 Task: Find connections with filter location Al Balyanā with filter topic #Lifewith filter profile language Spanish with filter current company ALLEN Career Institute Pvt. Ltd. with filter school Zilla Parishad High School with filter industry Law Practice with filter service category Email Marketing with filter keywords title Bookkeeper
Action: Mouse moved to (489, 67)
Screenshot: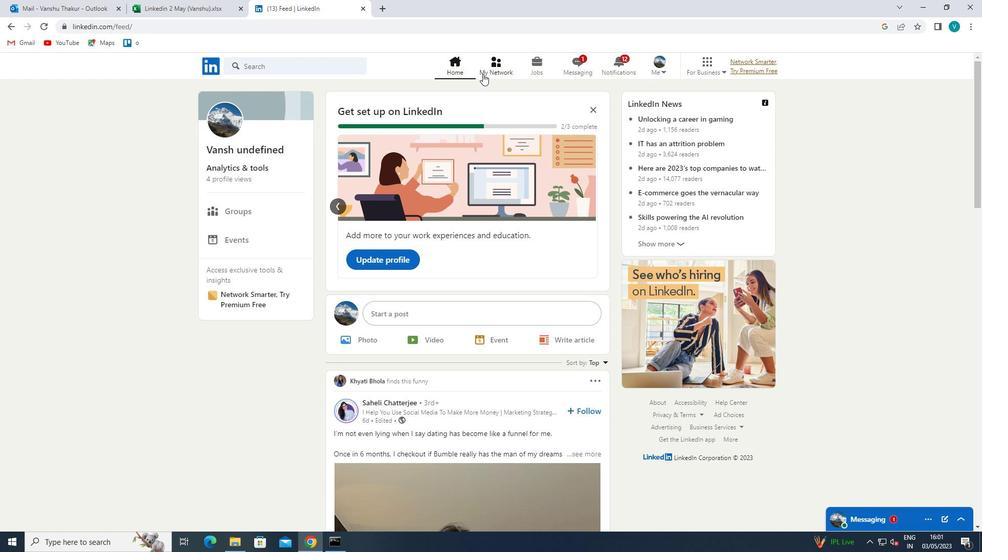 
Action: Mouse pressed left at (489, 67)
Screenshot: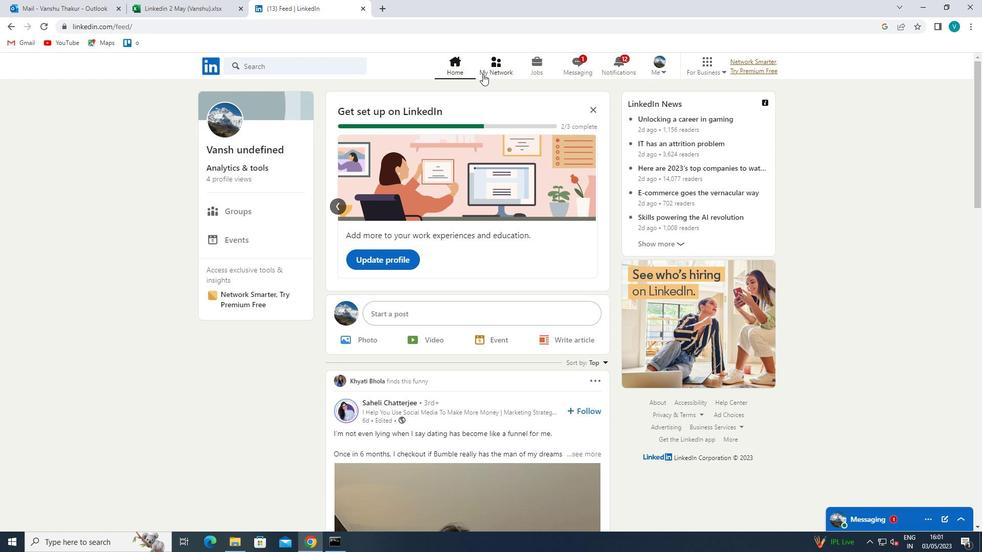 
Action: Mouse moved to (287, 126)
Screenshot: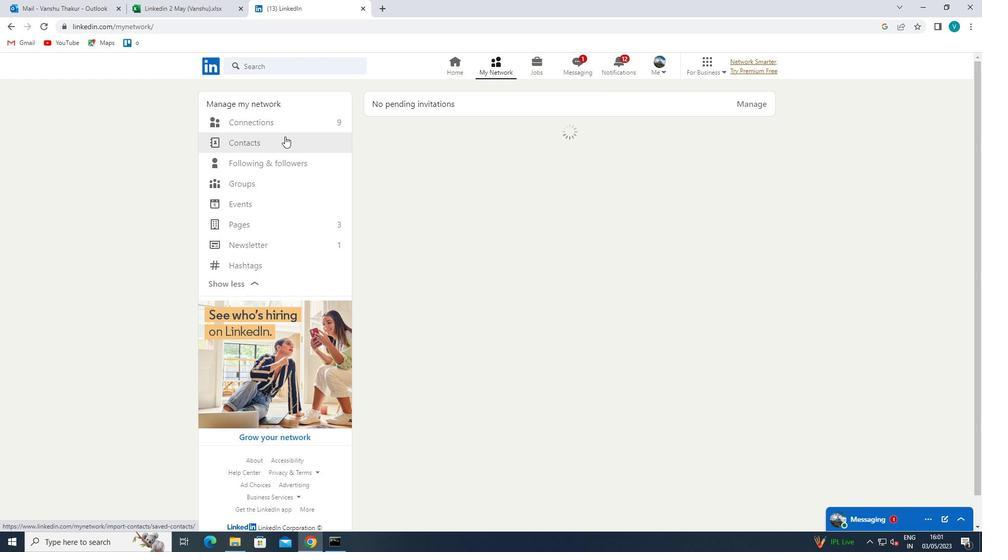 
Action: Mouse pressed left at (287, 126)
Screenshot: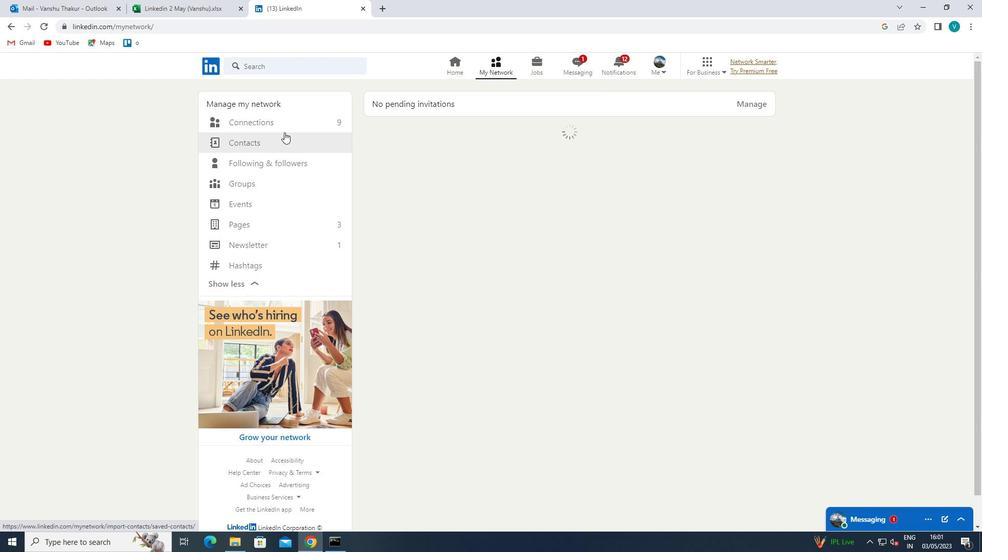 
Action: Mouse moved to (559, 121)
Screenshot: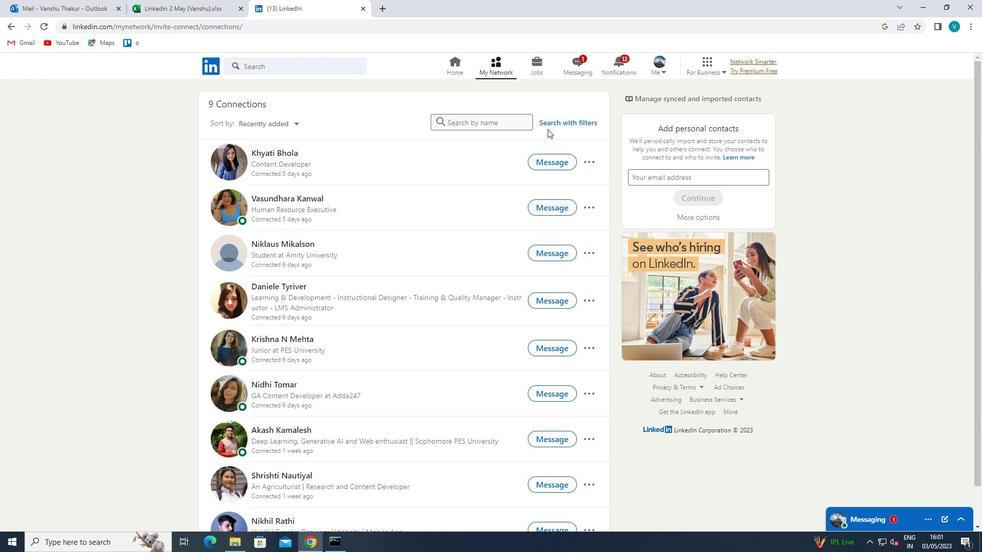 
Action: Mouse pressed left at (559, 121)
Screenshot: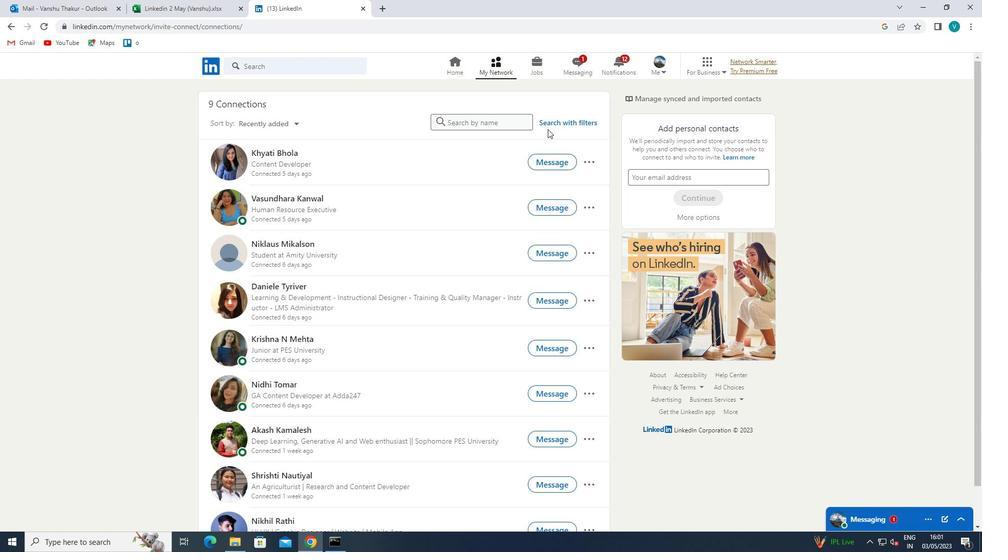 
Action: Mouse moved to (487, 97)
Screenshot: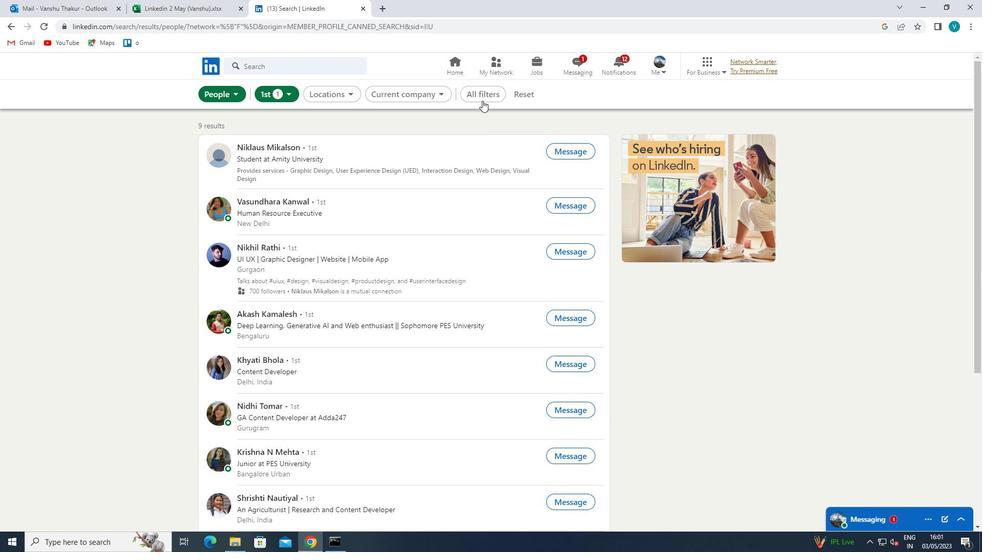 
Action: Mouse pressed left at (487, 97)
Screenshot: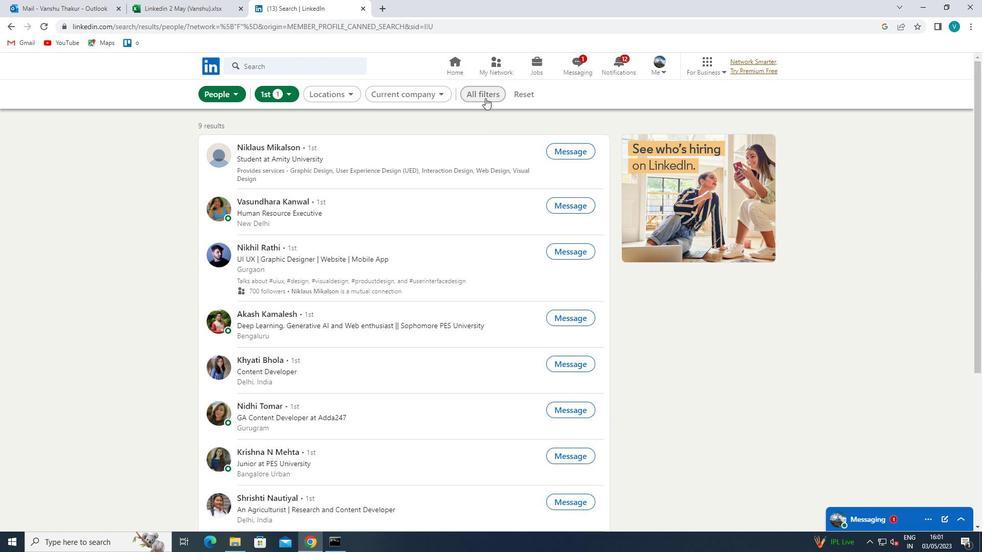 
Action: Mouse moved to (794, 247)
Screenshot: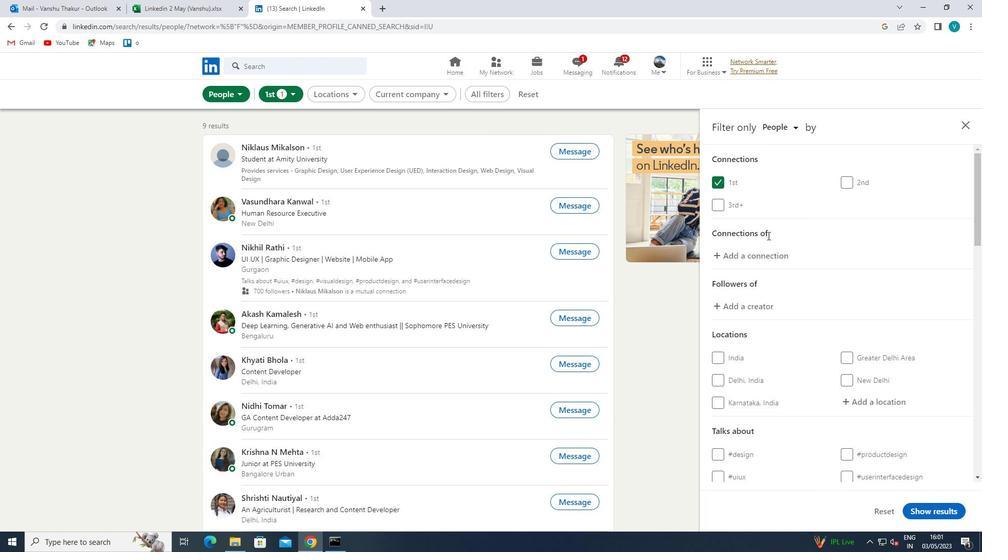 
Action: Mouse scrolled (794, 247) with delta (0, 0)
Screenshot: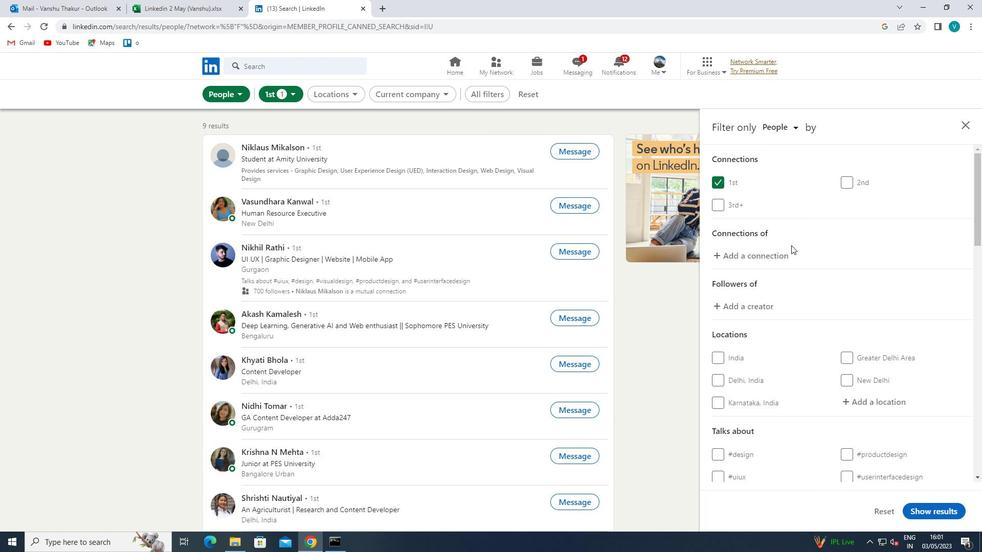 
Action: Mouse moved to (795, 248)
Screenshot: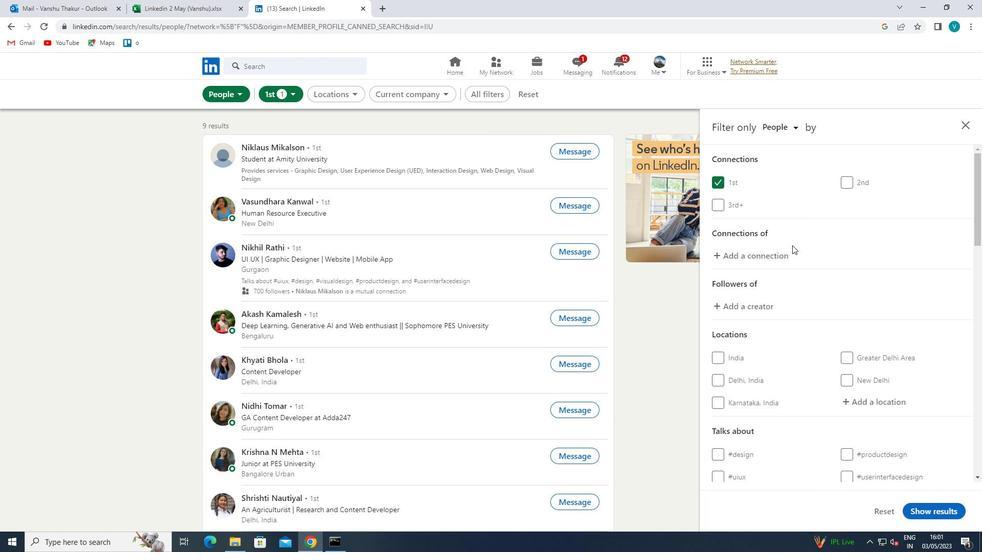 
Action: Mouse scrolled (795, 248) with delta (0, 0)
Screenshot: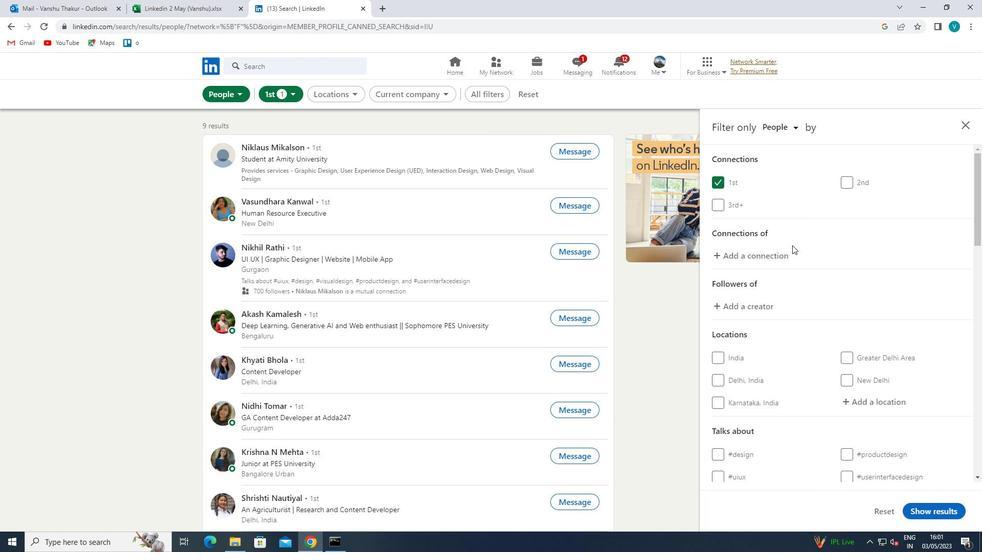 
Action: Mouse moved to (861, 299)
Screenshot: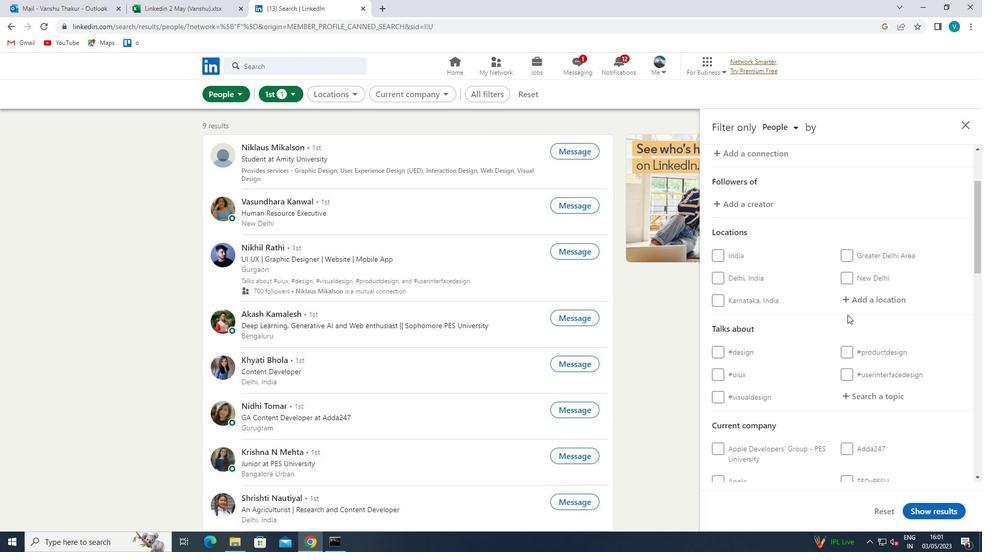 
Action: Mouse pressed left at (861, 299)
Screenshot: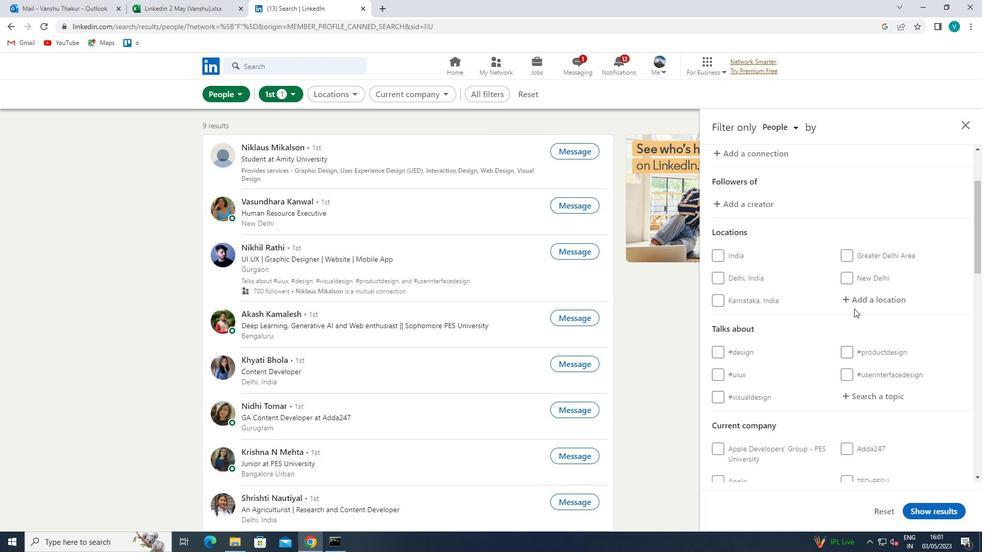 
Action: Mouse moved to (864, 296)
Screenshot: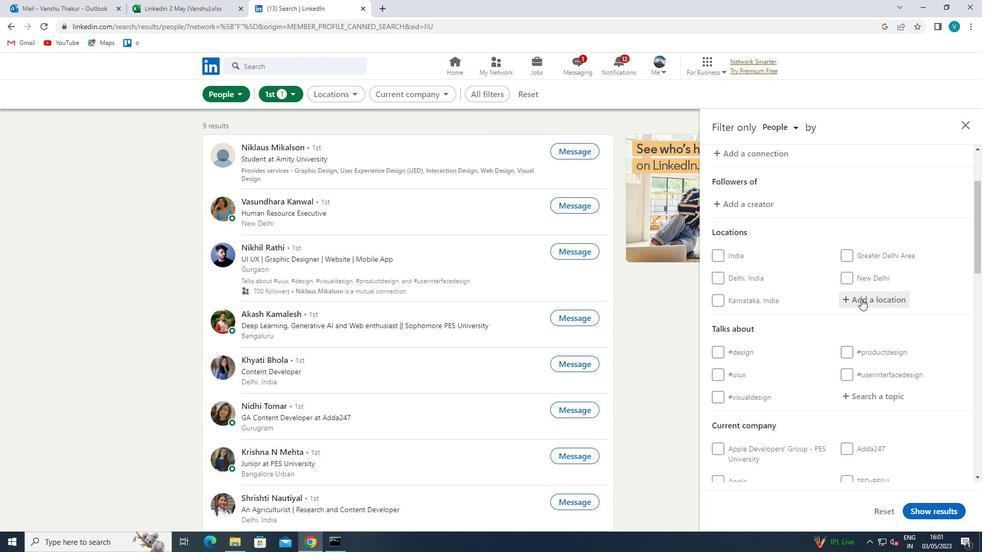 
Action: Key pressed <Key.shift>AL<Key.space><Key.shift><Key.shift>BALYANA
Screenshot: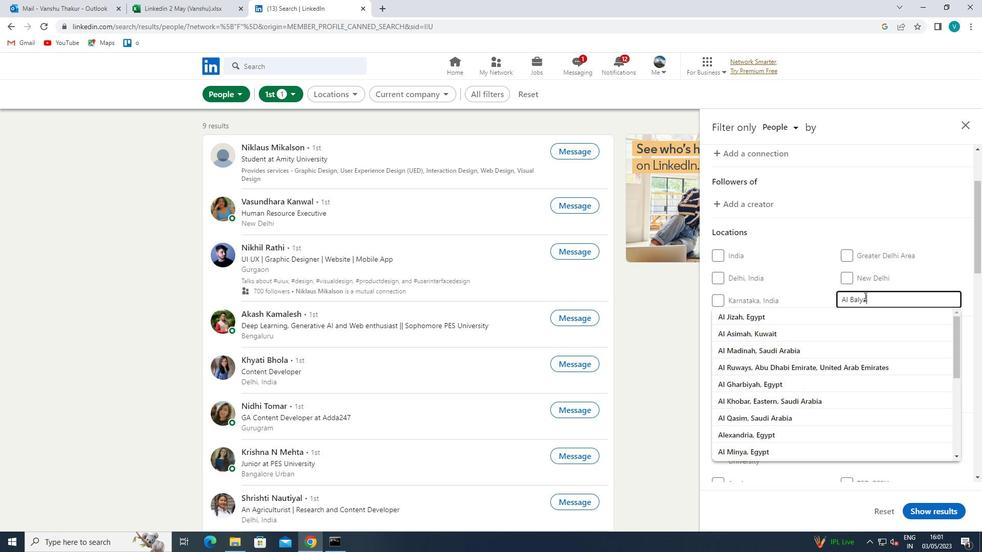 
Action: Mouse moved to (819, 323)
Screenshot: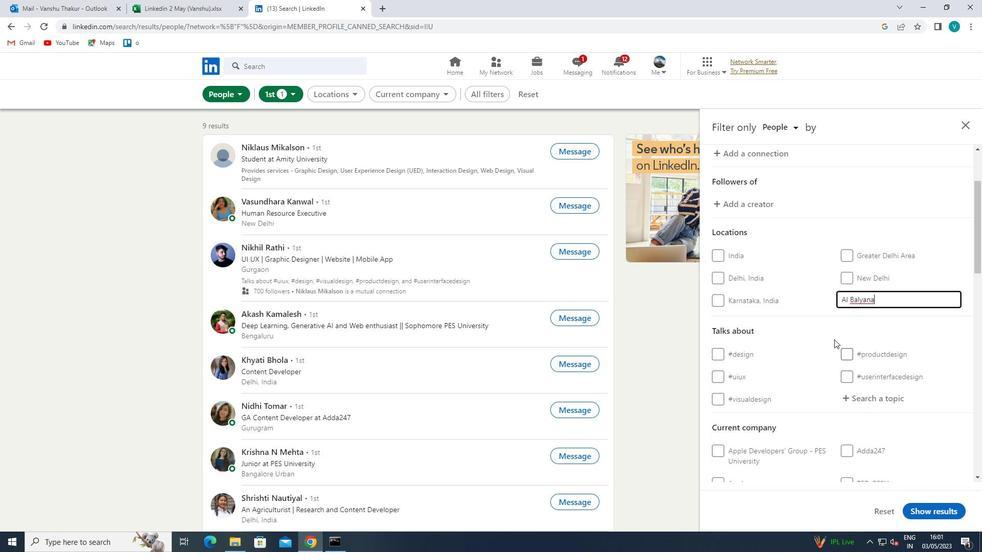 
Action: Mouse pressed left at (819, 323)
Screenshot: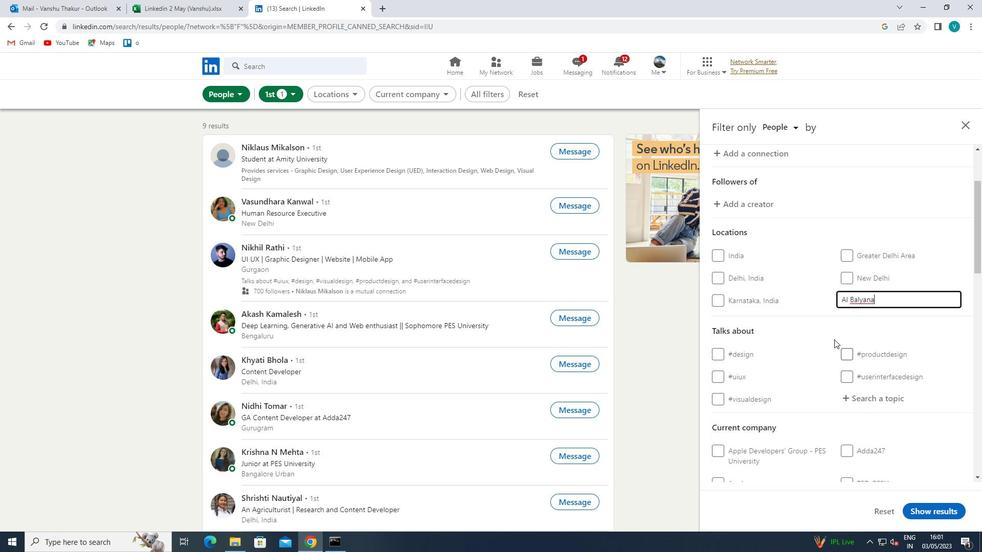 
Action: Mouse moved to (822, 319)
Screenshot: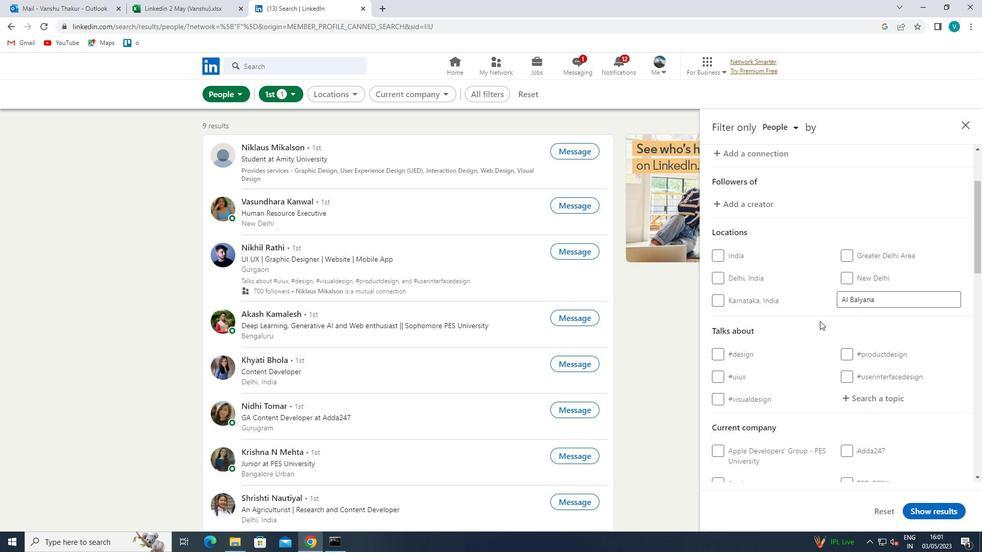 
Action: Mouse scrolled (822, 319) with delta (0, 0)
Screenshot: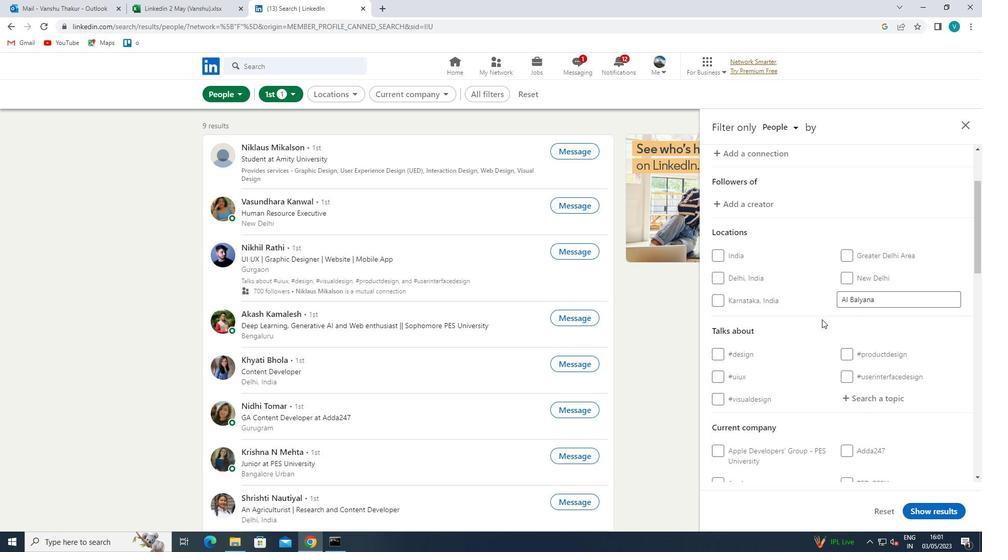 
Action: Mouse scrolled (822, 319) with delta (0, 0)
Screenshot: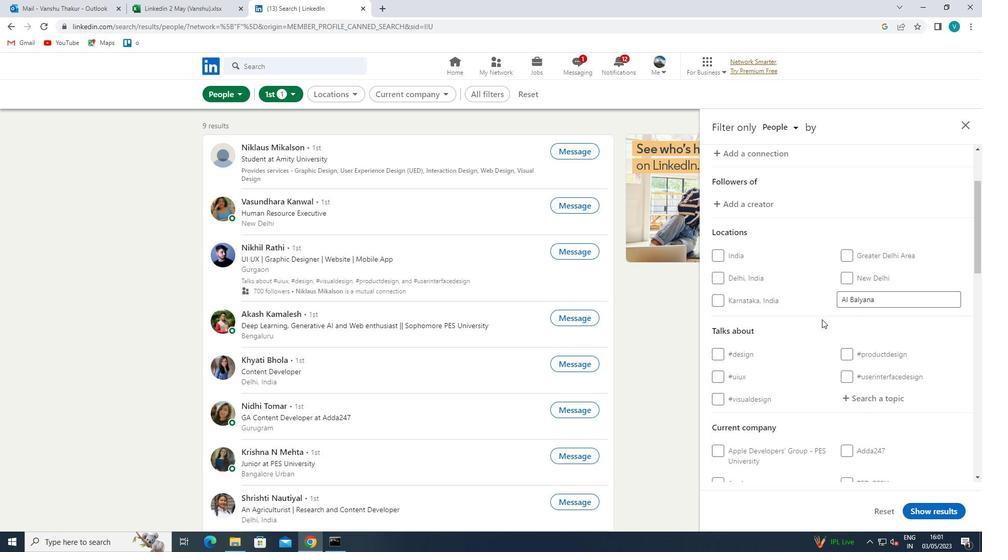 
Action: Mouse moved to (869, 298)
Screenshot: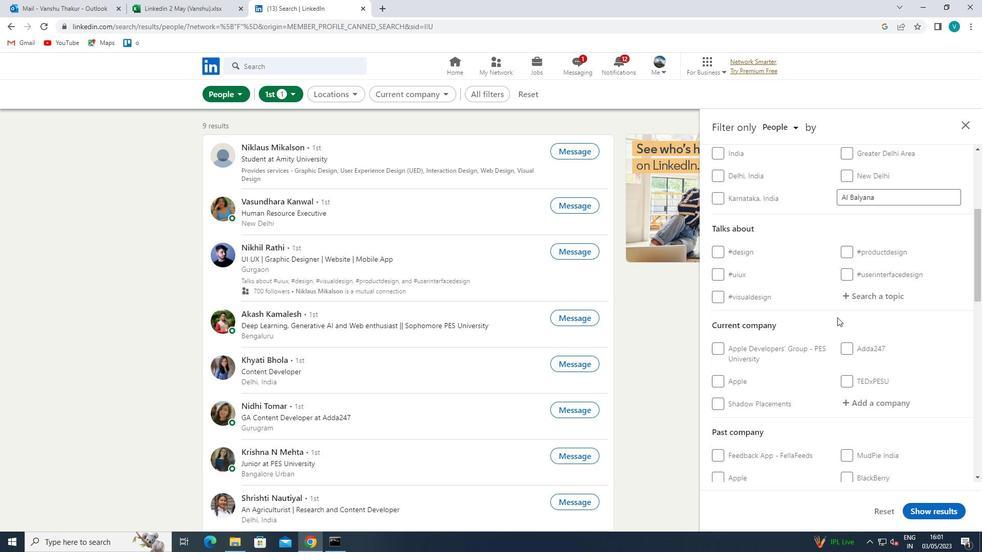
Action: Mouse pressed left at (869, 298)
Screenshot: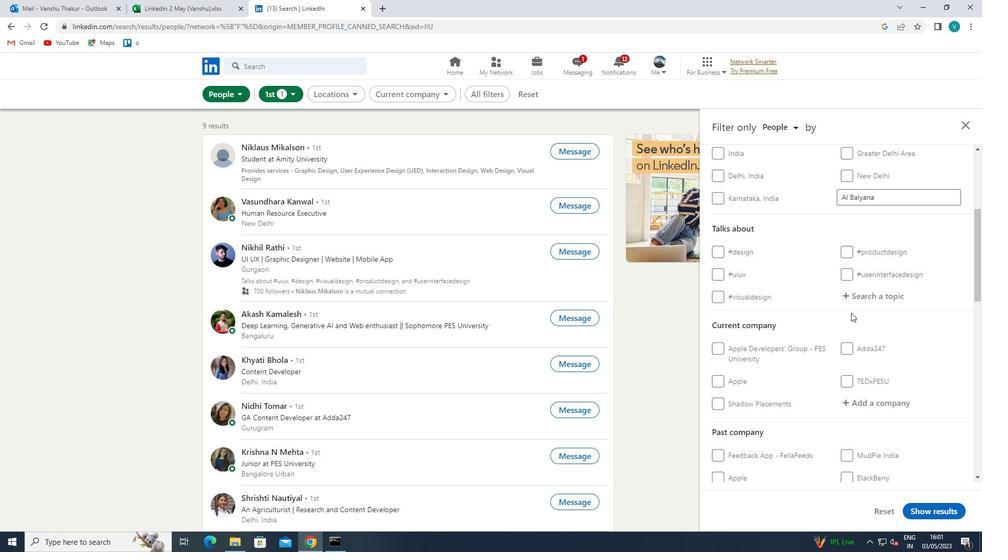 
Action: Mouse moved to (870, 297)
Screenshot: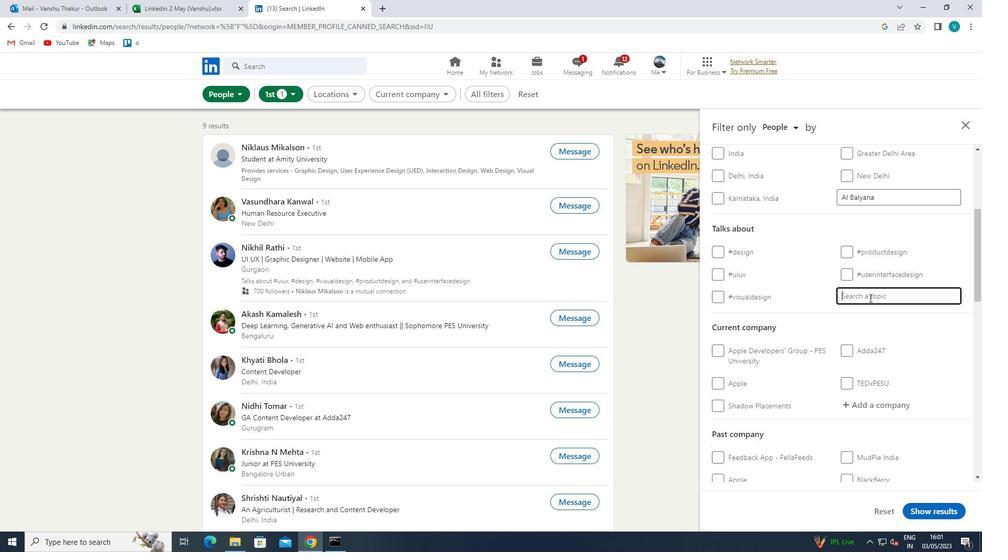 
Action: Key pressed <Key.shift><Key.shift>LIFE
Screenshot: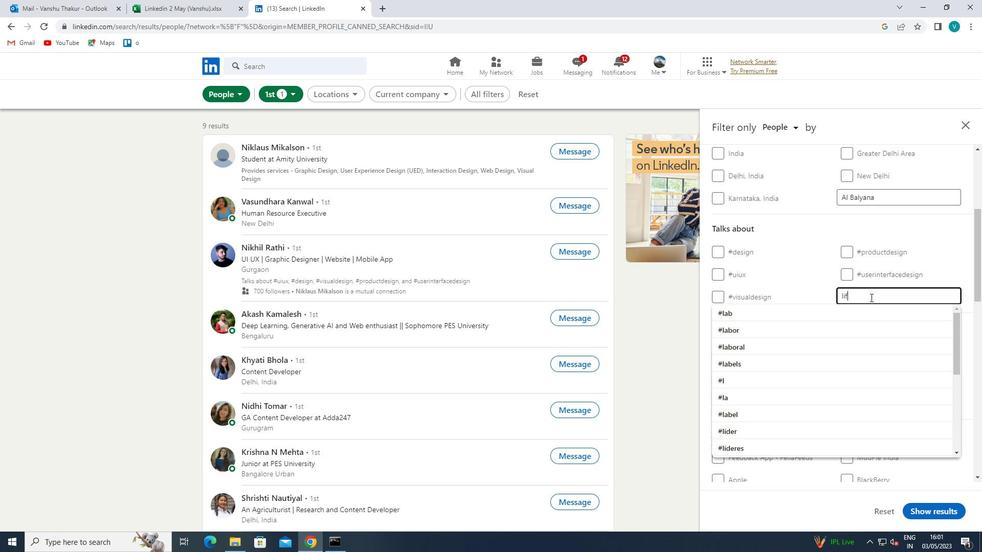 
Action: Mouse moved to (831, 314)
Screenshot: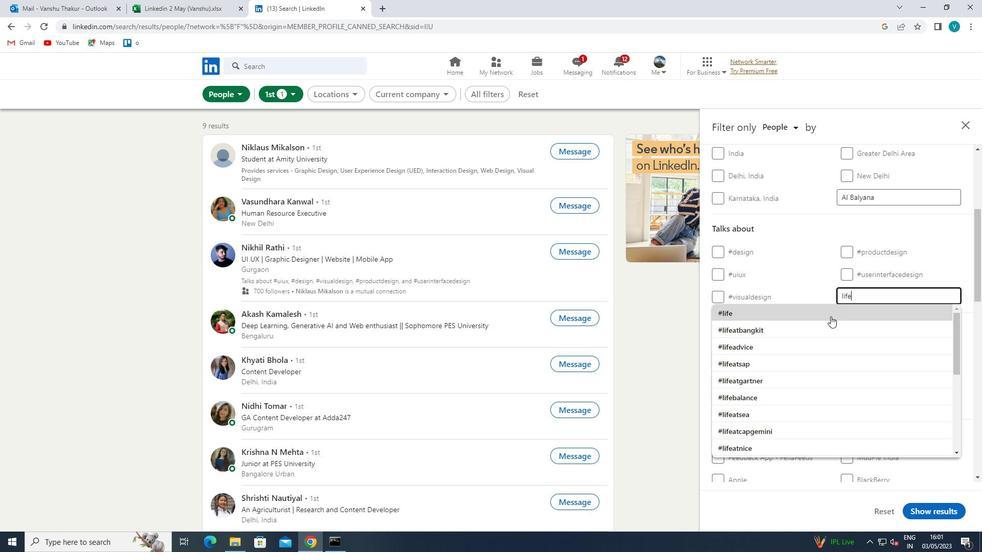 
Action: Mouse pressed left at (831, 314)
Screenshot: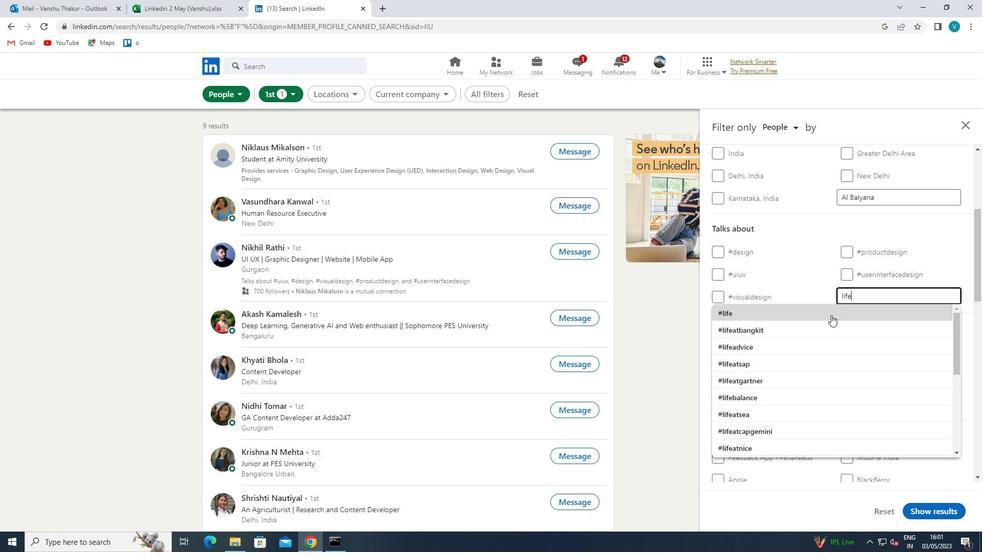 
Action: Mouse scrolled (831, 314) with delta (0, 0)
Screenshot: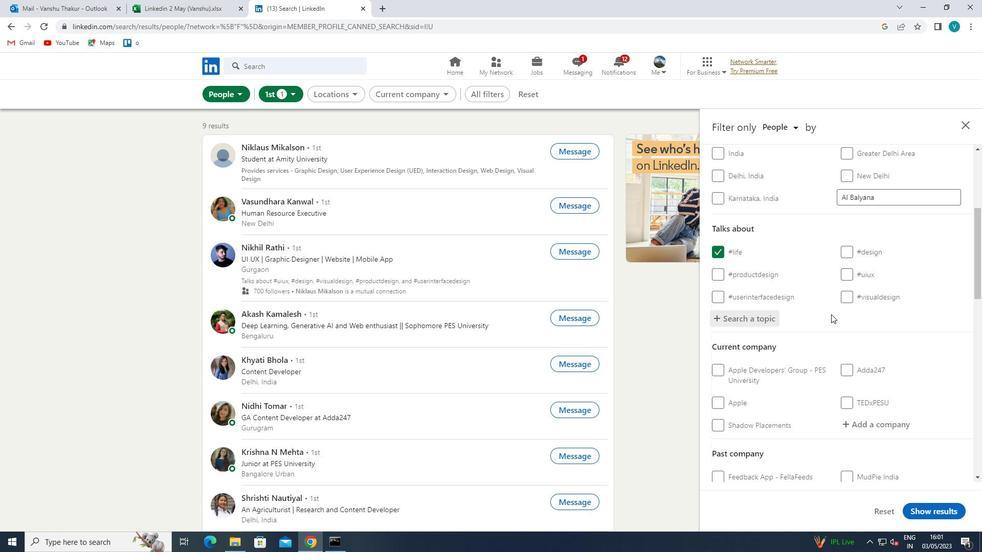 
Action: Mouse scrolled (831, 314) with delta (0, 0)
Screenshot: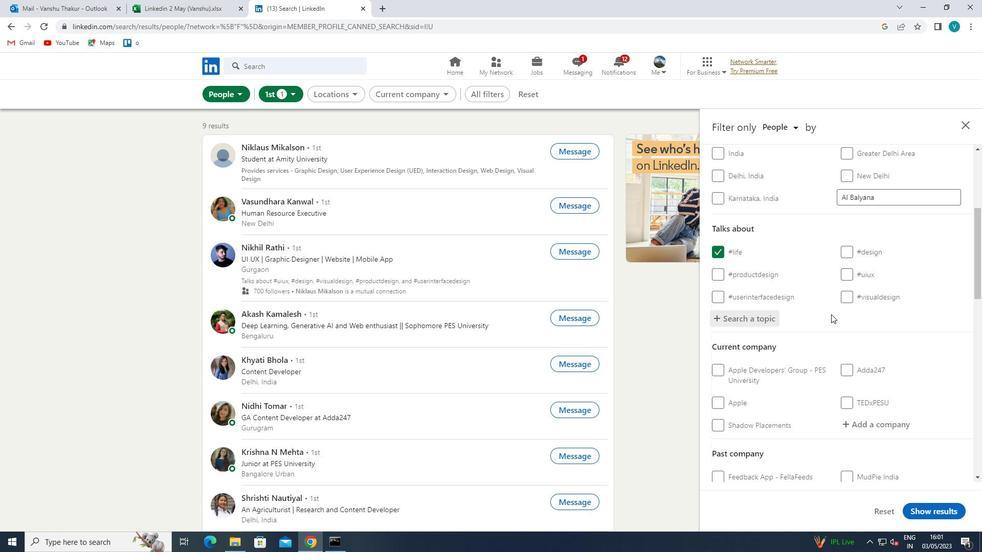 
Action: Mouse scrolled (831, 314) with delta (0, 0)
Screenshot: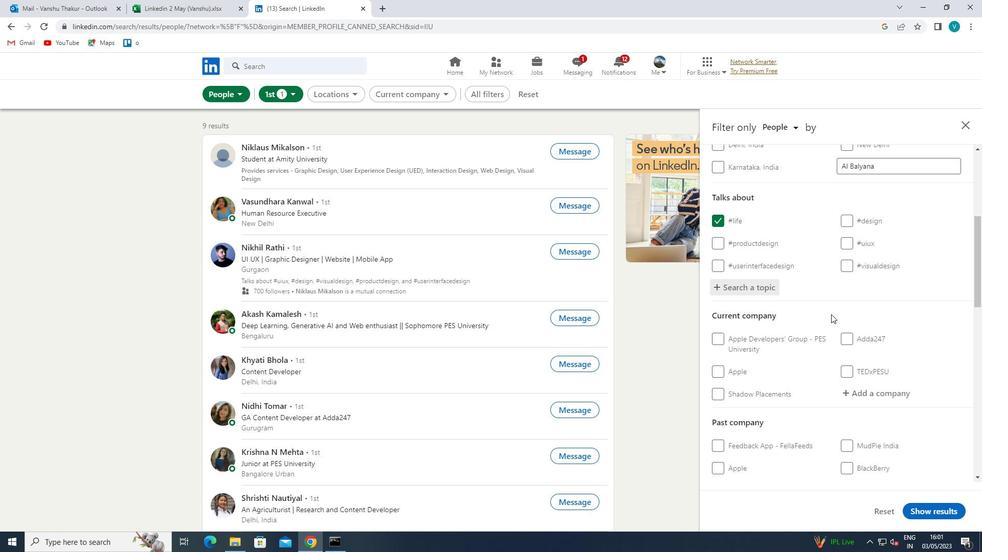 
Action: Mouse moved to (870, 267)
Screenshot: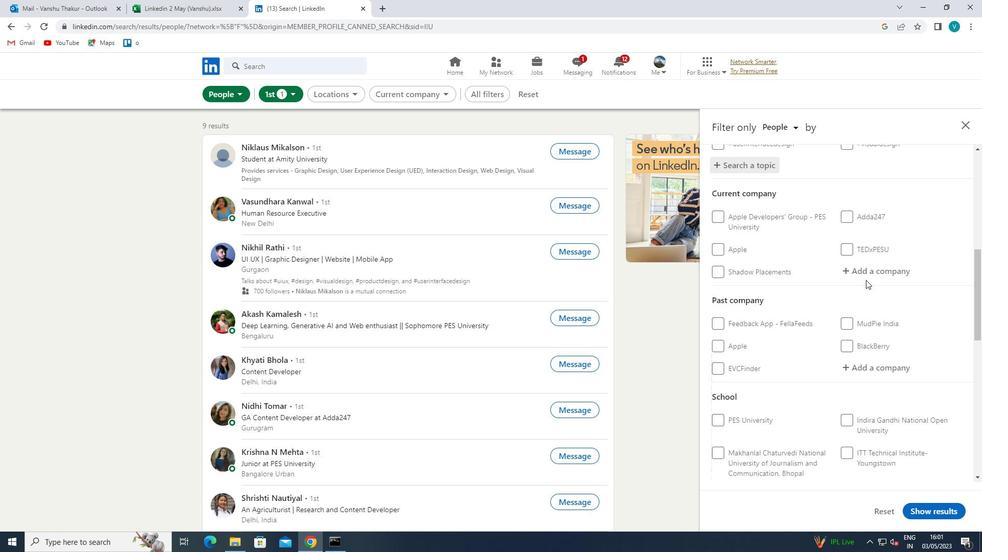 
Action: Mouse pressed left at (870, 267)
Screenshot: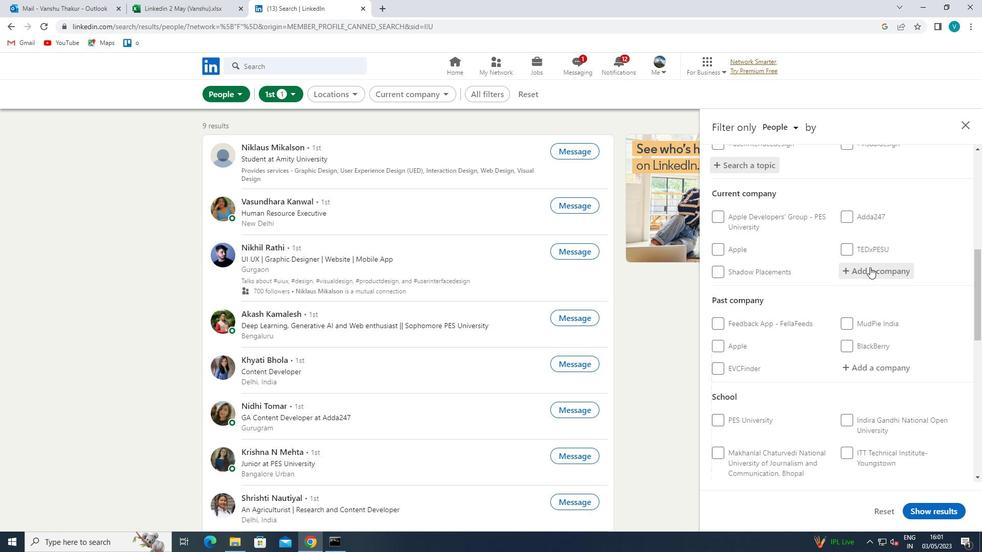 
Action: Key pressed <Key.shift>AL<Key.shift>L<Key.backspace><Key.backspace><Key.shift>LLEN
Screenshot: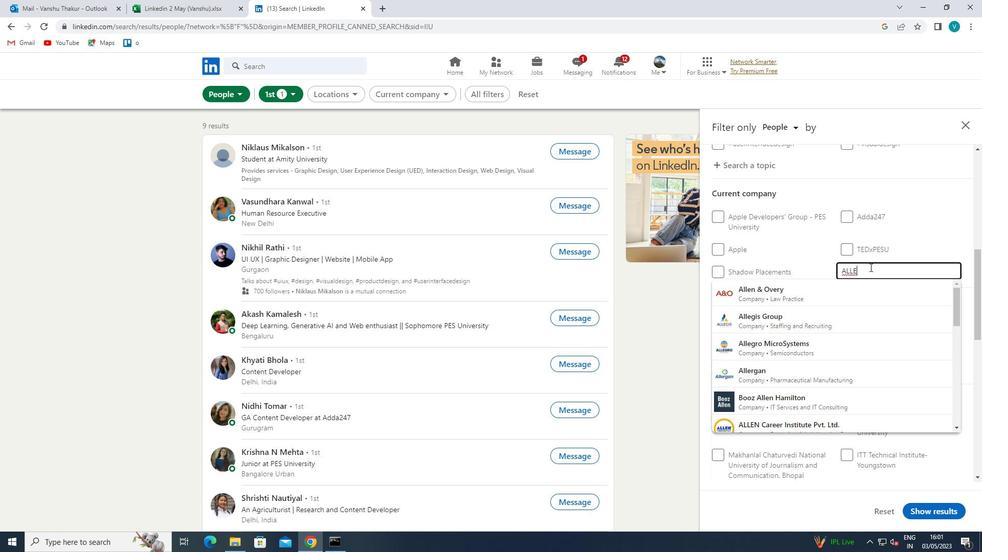 
Action: Mouse moved to (864, 270)
Screenshot: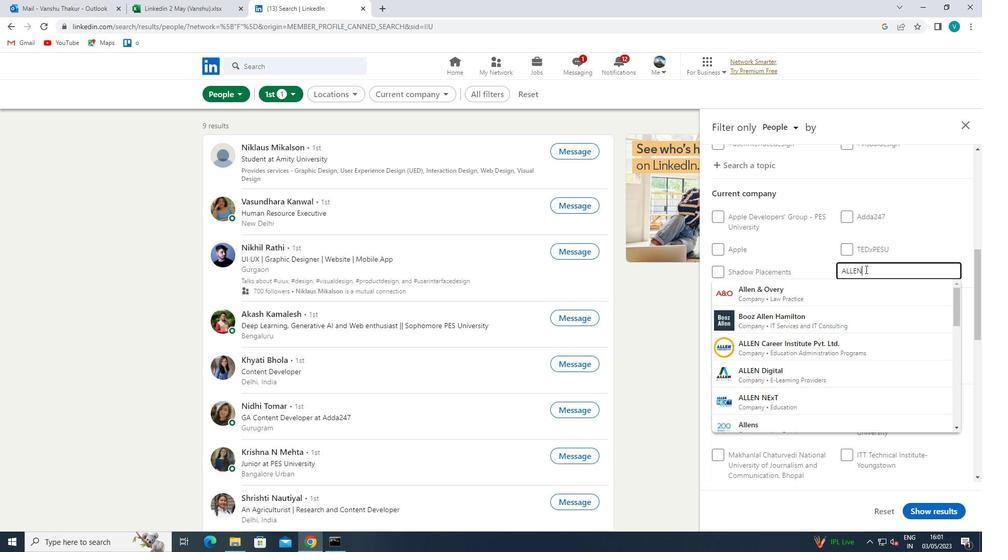 
Action: Key pressed <Key.space>
Screenshot: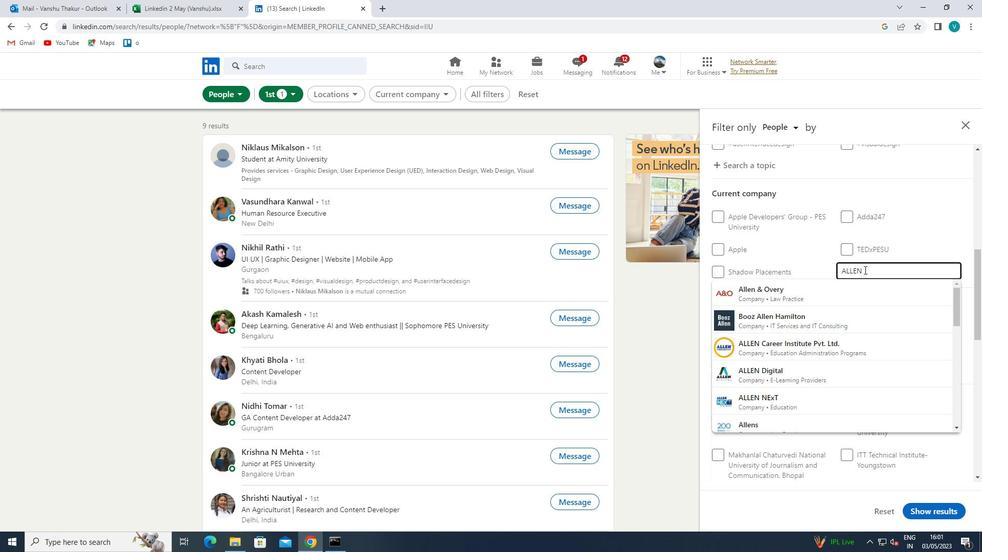
Action: Mouse moved to (872, 340)
Screenshot: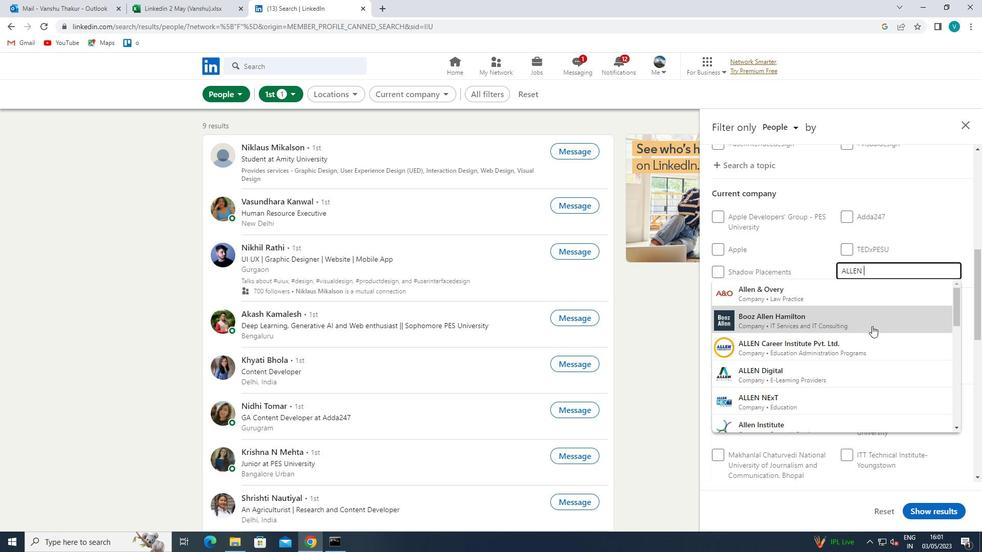 
Action: Mouse pressed left at (872, 340)
Screenshot: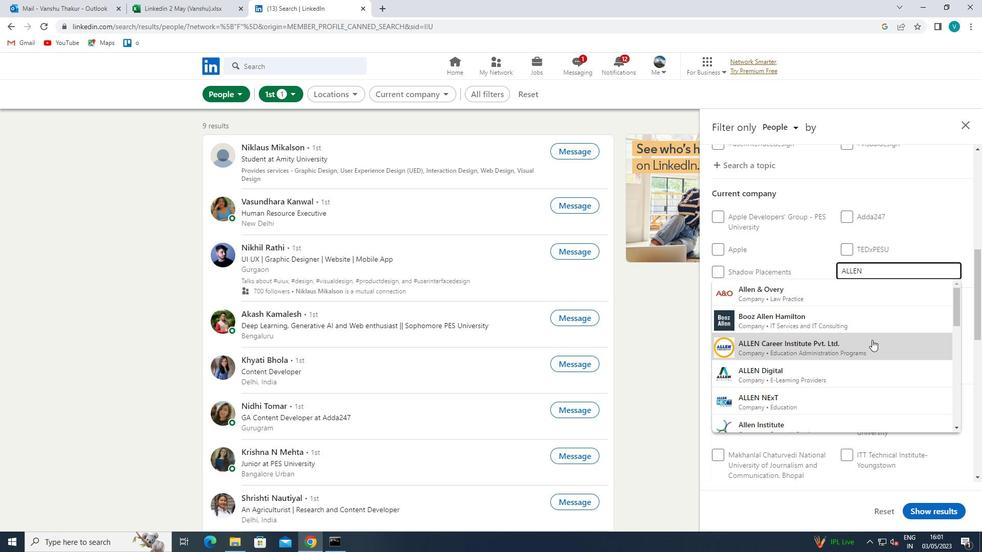 
Action: Mouse moved to (872, 340)
Screenshot: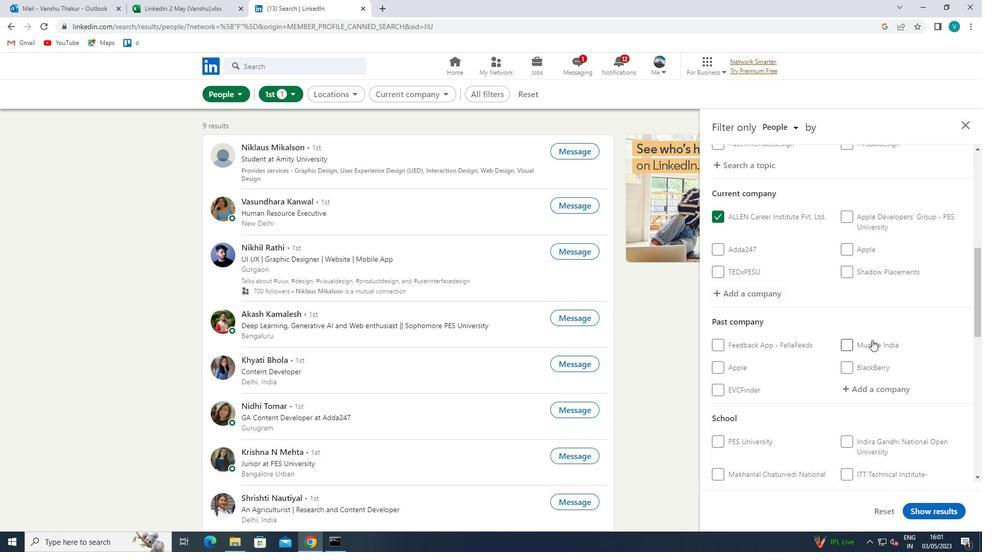 
Action: Mouse scrolled (872, 340) with delta (0, 0)
Screenshot: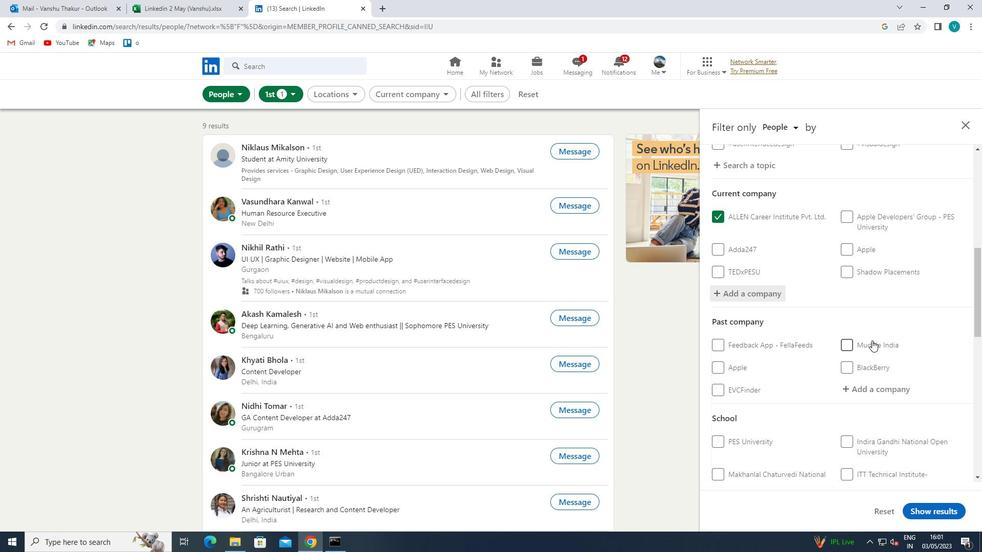 
Action: Mouse scrolled (872, 340) with delta (0, 0)
Screenshot: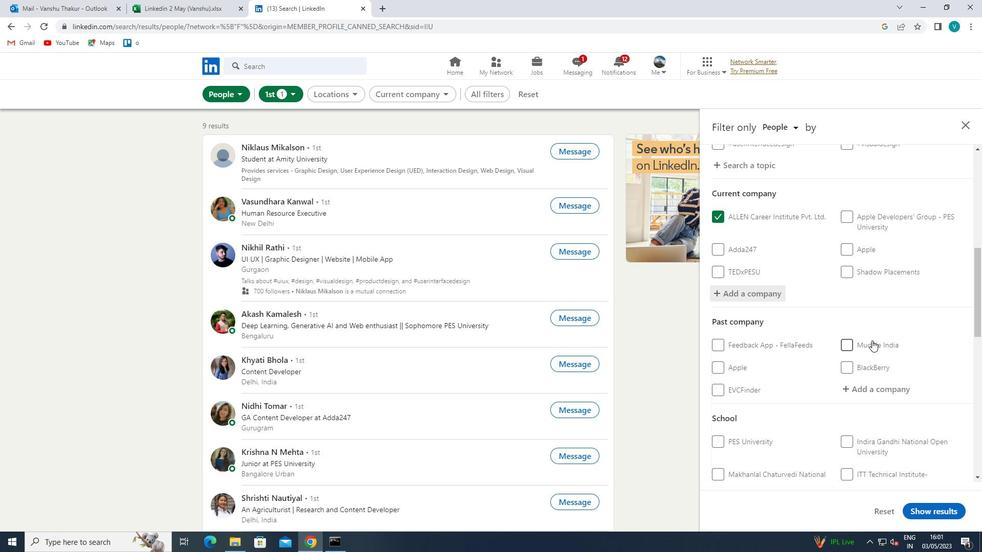 
Action: Mouse scrolled (872, 340) with delta (0, 0)
Screenshot: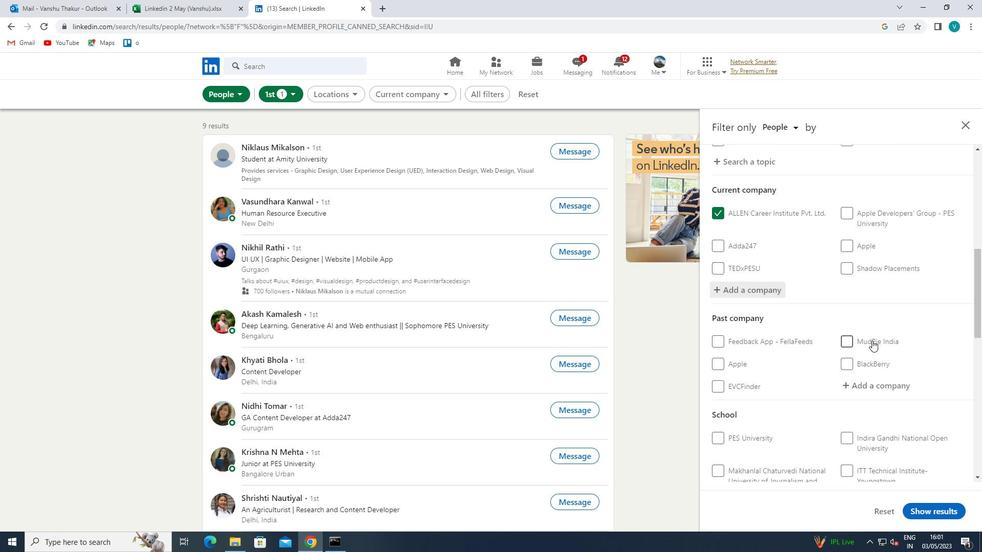 
Action: Mouse moved to (872, 358)
Screenshot: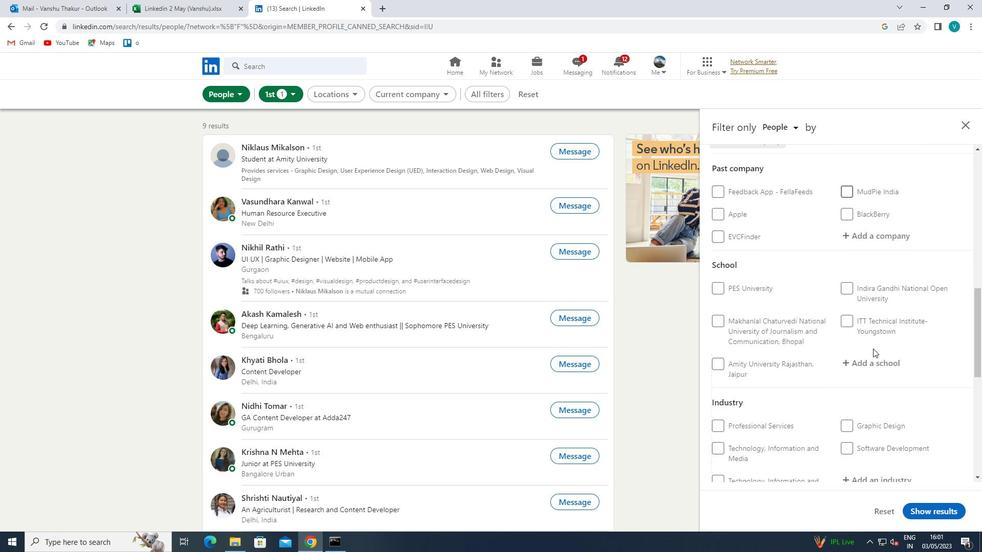 
Action: Mouse pressed left at (872, 358)
Screenshot: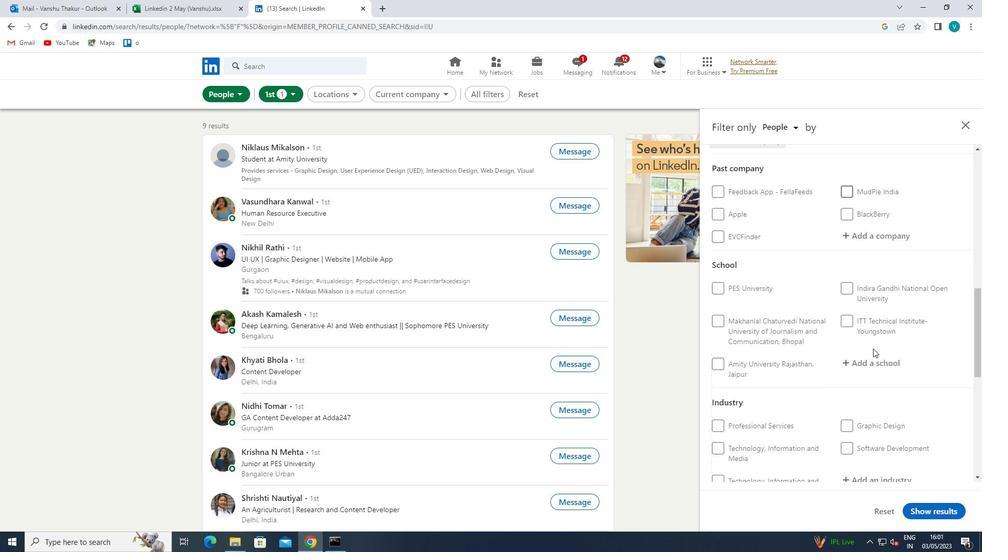 
Action: Mouse moved to (874, 358)
Screenshot: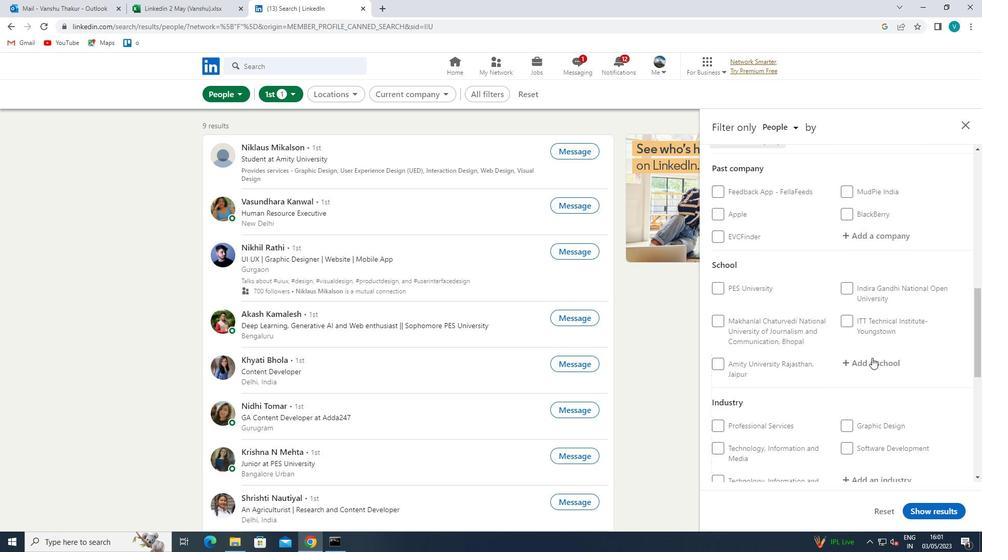 
Action: Key pressed <Key.shift>ZILLA<Key.space>
Screenshot: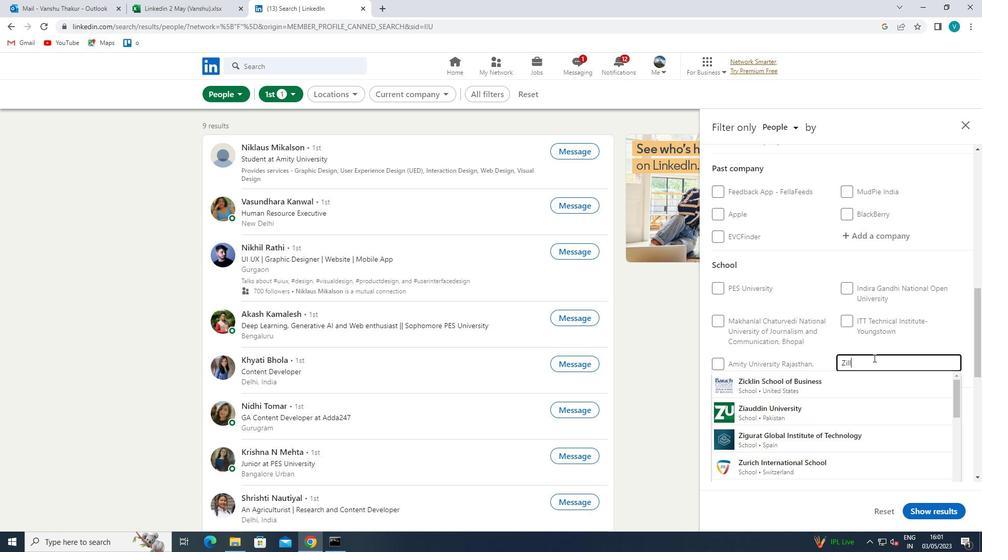 
Action: Mouse moved to (868, 373)
Screenshot: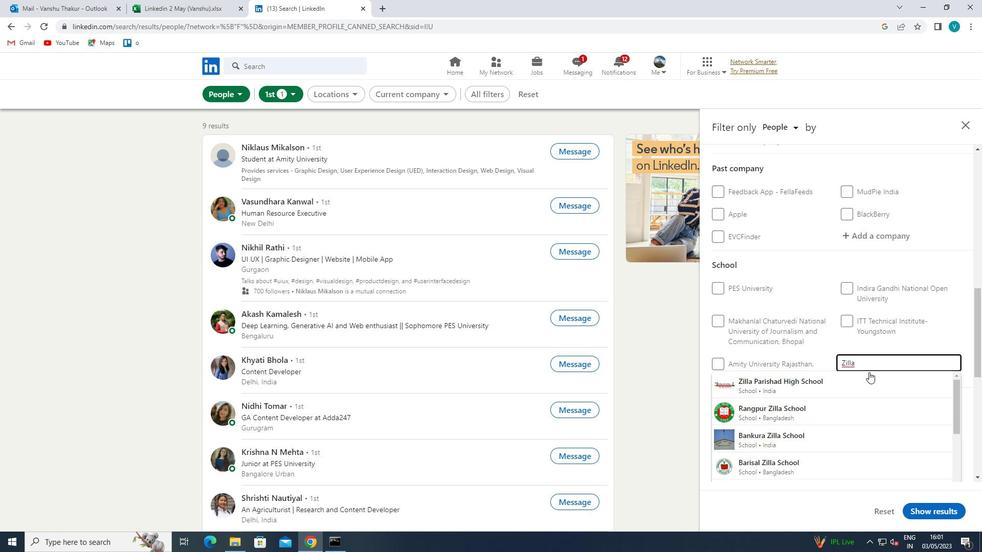 
Action: Mouse pressed left at (868, 373)
Screenshot: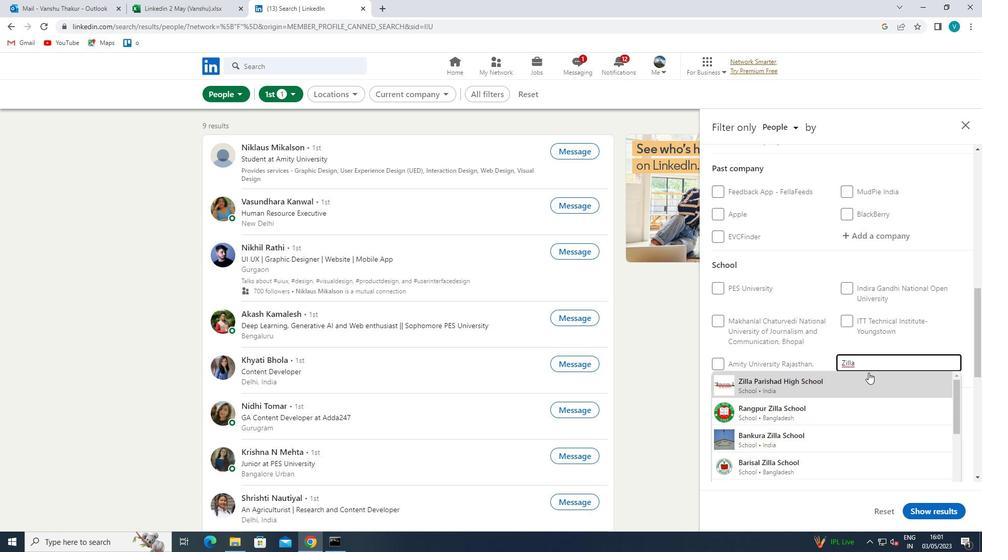 
Action: Mouse moved to (870, 373)
Screenshot: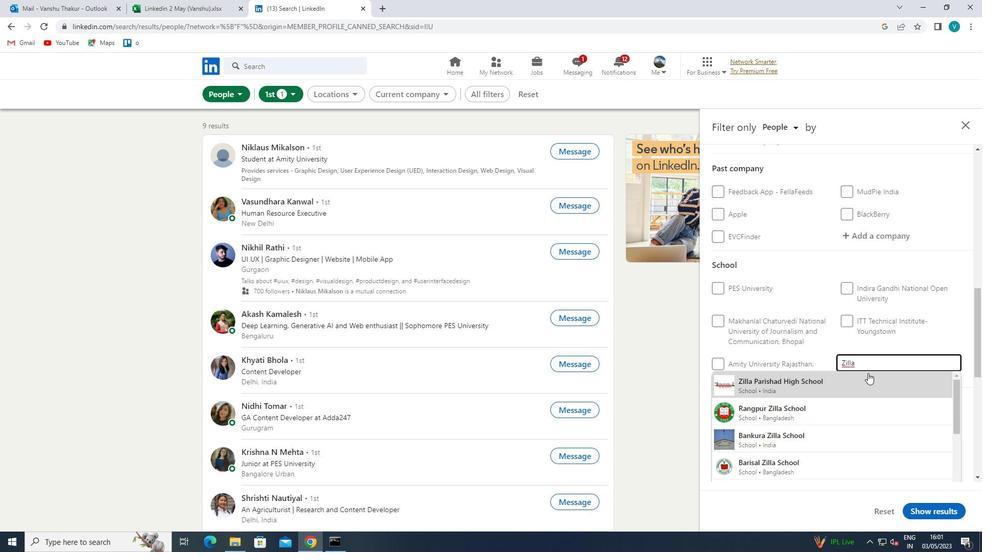
Action: Mouse scrolled (870, 372) with delta (0, 0)
Screenshot: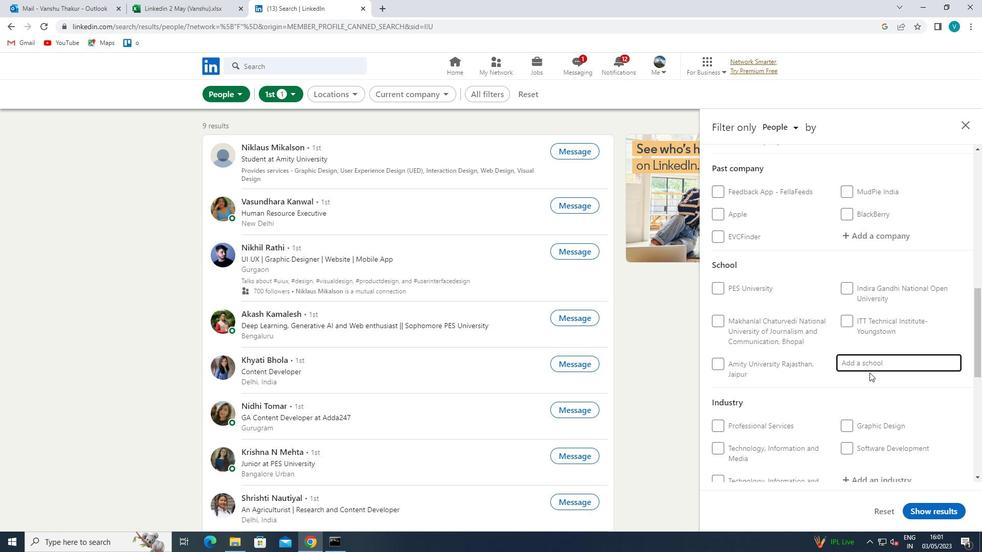 
Action: Mouse moved to (870, 373)
Screenshot: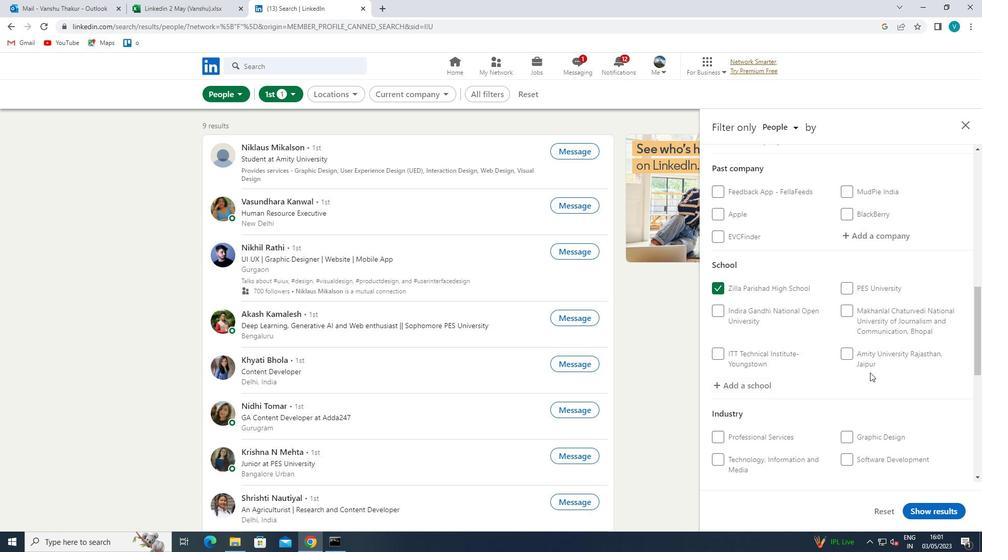
Action: Mouse scrolled (870, 372) with delta (0, 0)
Screenshot: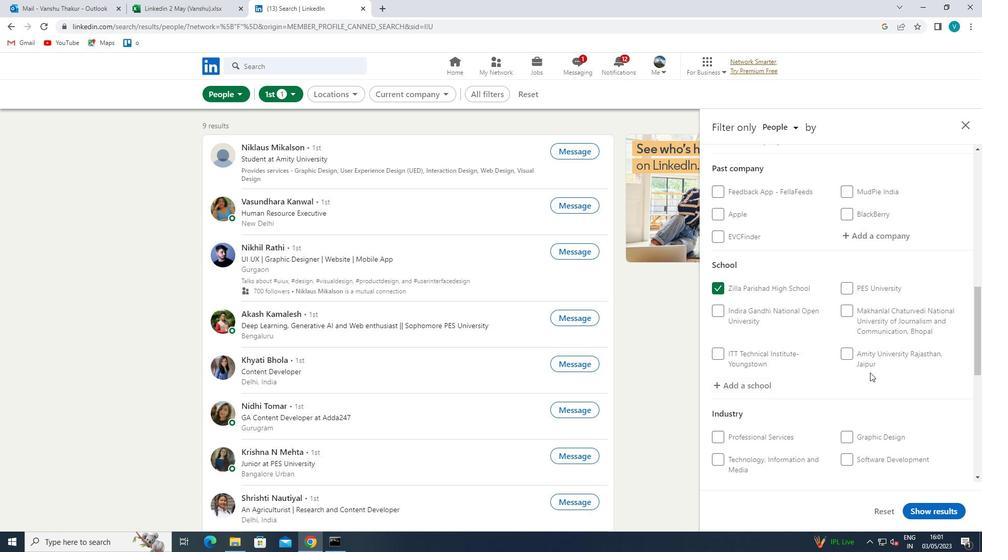 
Action: Mouse moved to (869, 373)
Screenshot: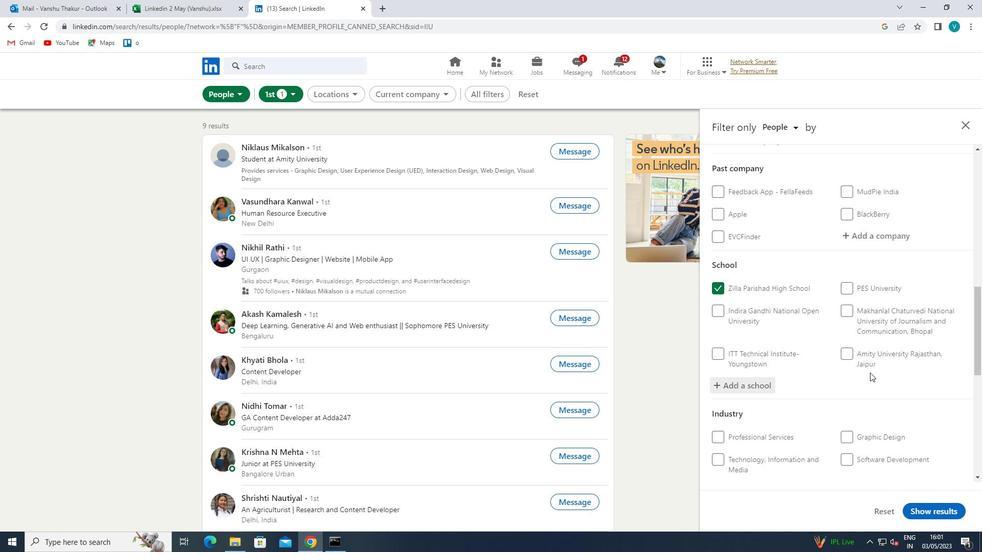 
Action: Mouse scrolled (869, 372) with delta (0, 0)
Screenshot: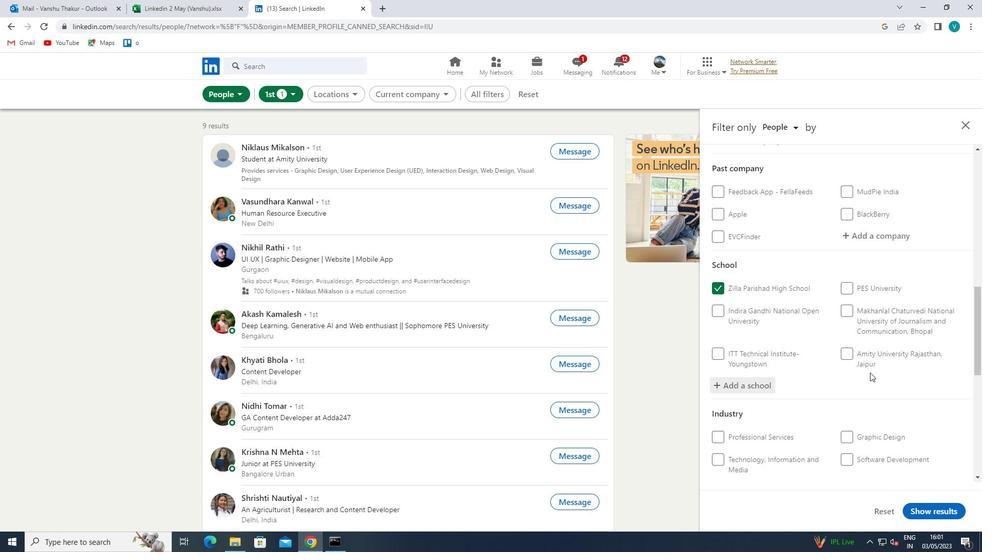 
Action: Mouse scrolled (869, 372) with delta (0, 0)
Screenshot: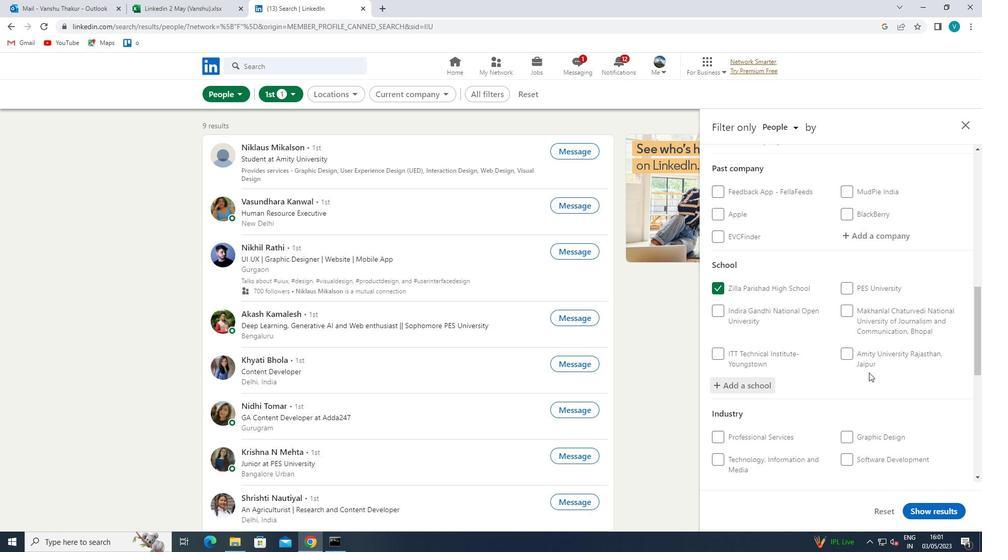 
Action: Mouse moved to (885, 286)
Screenshot: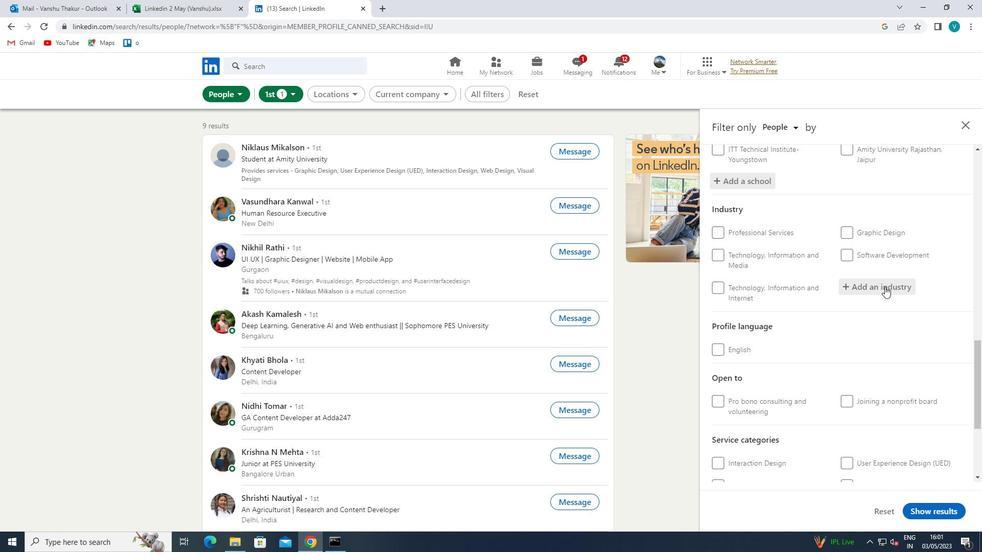 
Action: Mouse pressed left at (885, 286)
Screenshot: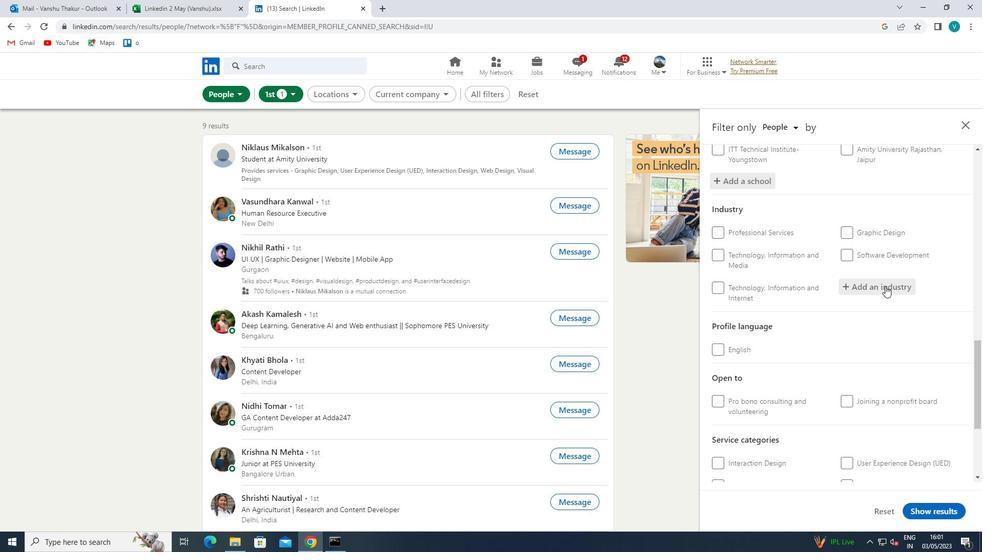 
Action: Key pressed <Key.shift>LAW<Key.space><Key.shift>PRACT
Screenshot: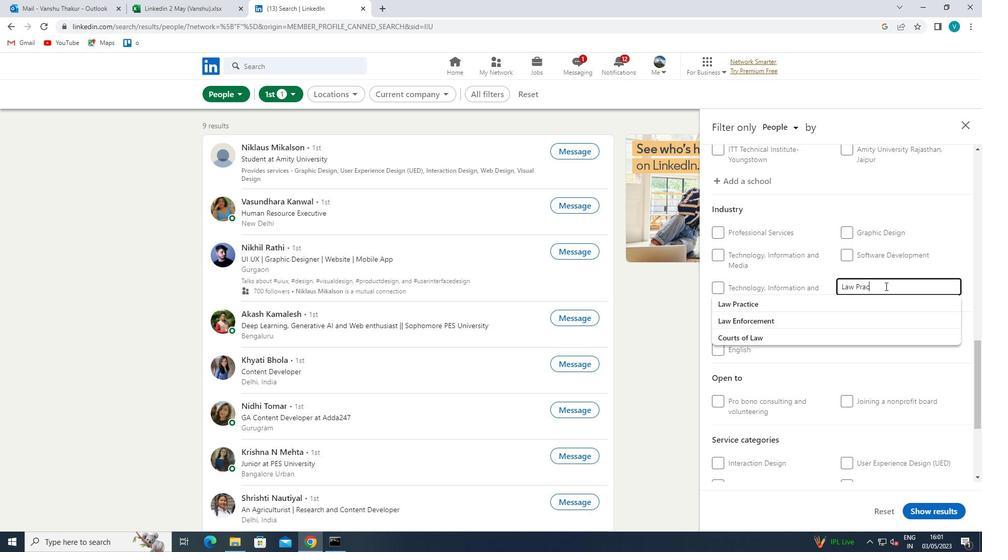 
Action: Mouse moved to (870, 297)
Screenshot: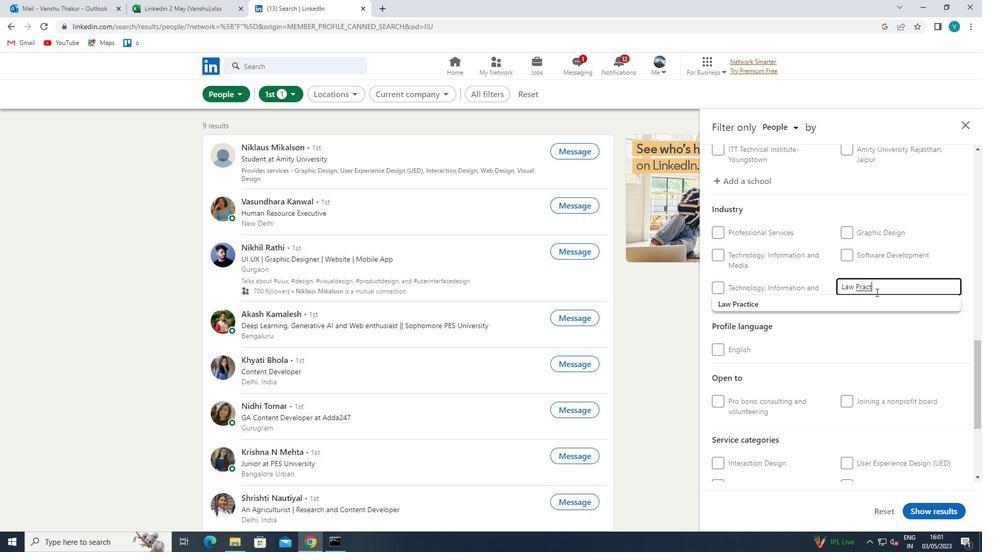 
Action: Mouse pressed left at (870, 297)
Screenshot: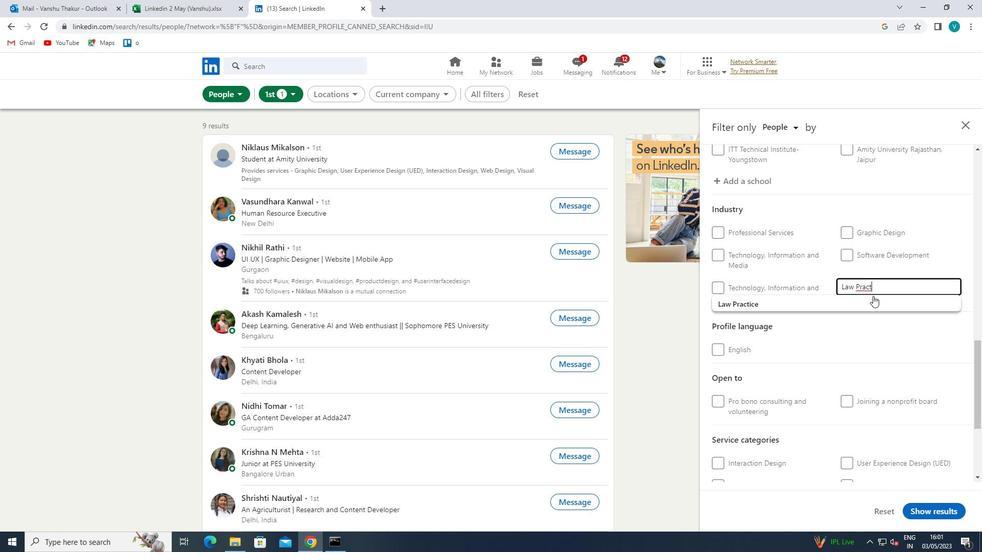 
Action: Mouse moved to (872, 297)
Screenshot: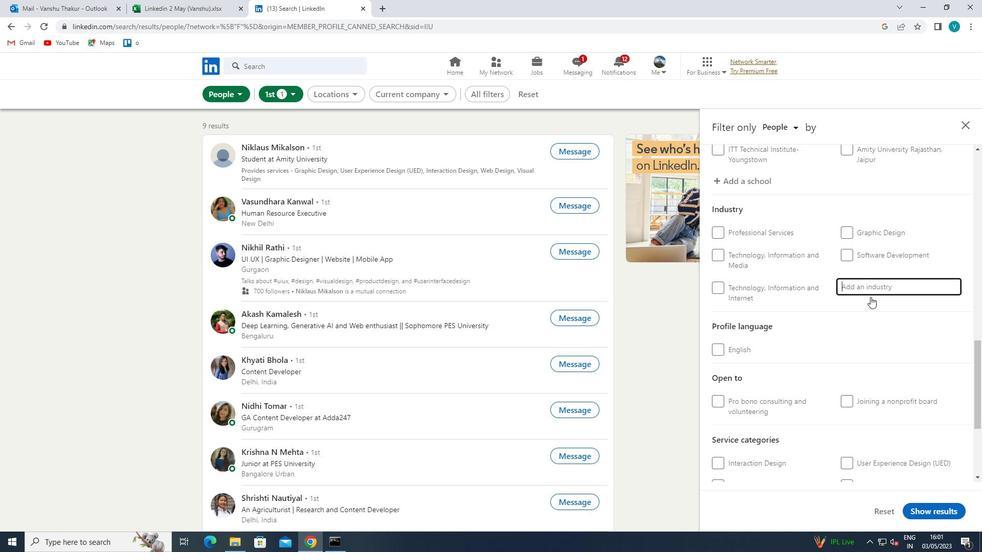 
Action: Mouse scrolled (872, 296) with delta (0, 0)
Screenshot: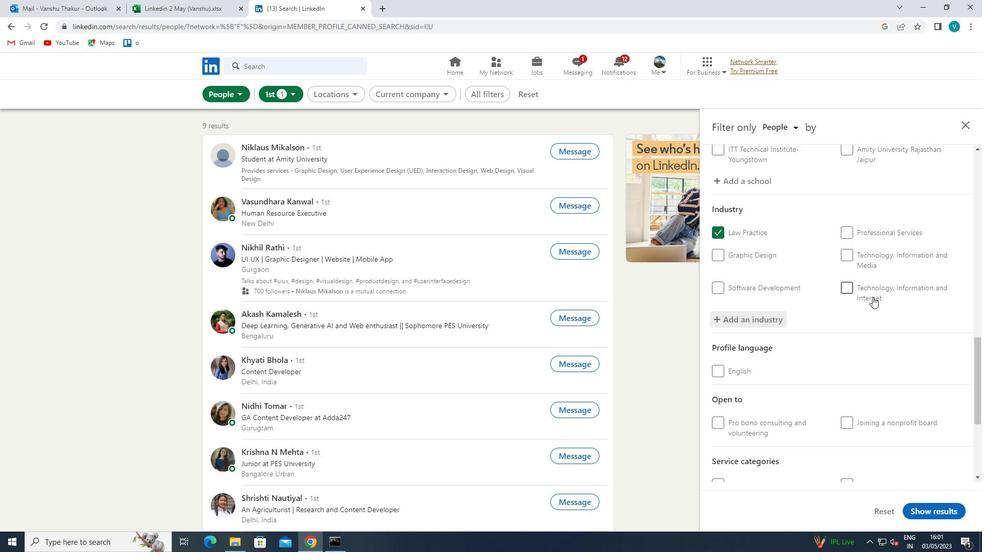 
Action: Mouse moved to (872, 297)
Screenshot: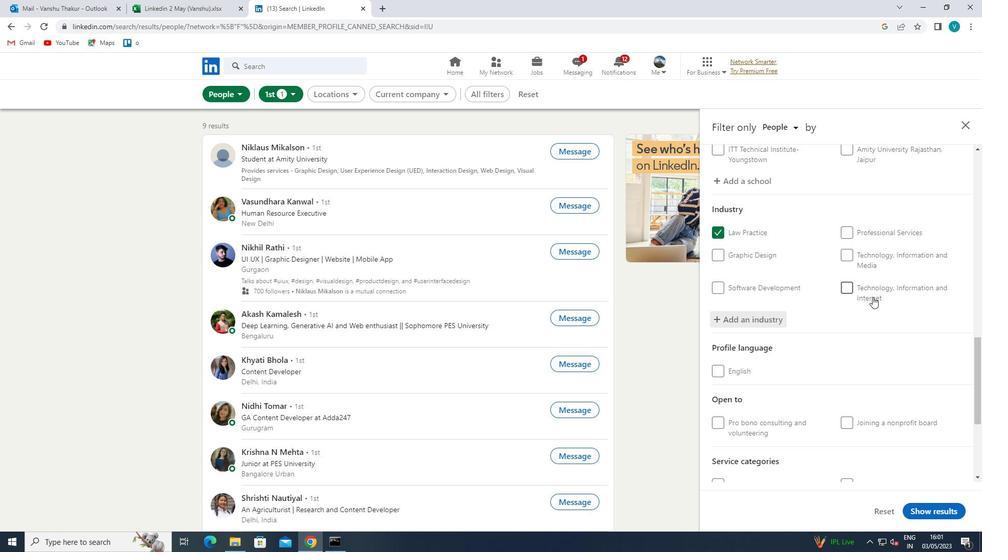 
Action: Mouse scrolled (872, 296) with delta (0, 0)
Screenshot: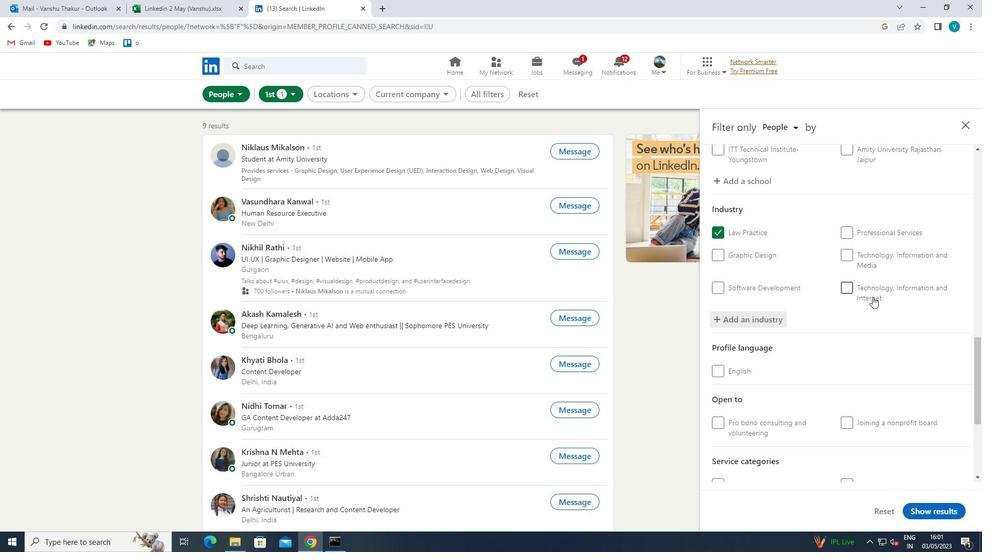 
Action: Mouse moved to (873, 334)
Screenshot: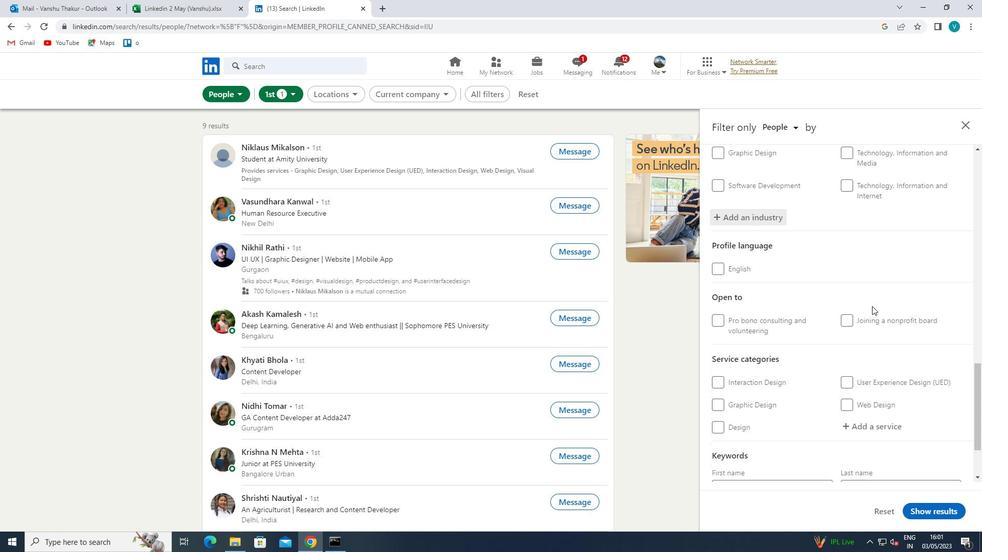 
Action: Mouse scrolled (873, 334) with delta (0, 0)
Screenshot: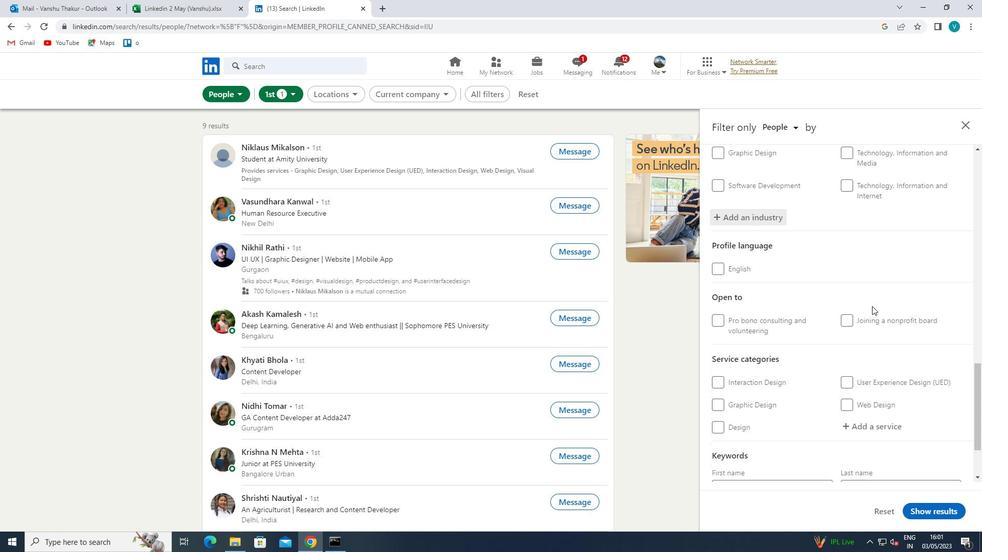
Action: Mouse moved to (876, 372)
Screenshot: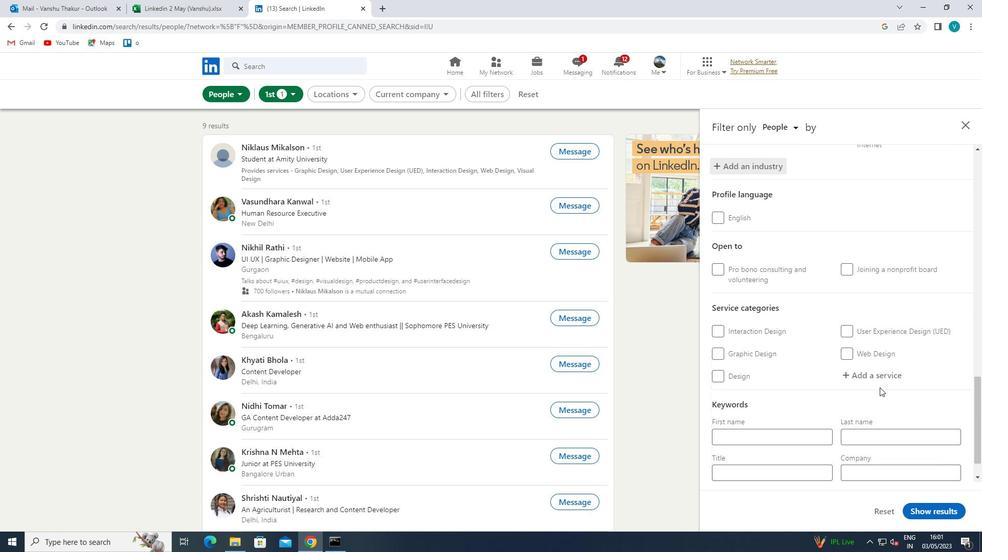 
Action: Mouse pressed left at (876, 372)
Screenshot: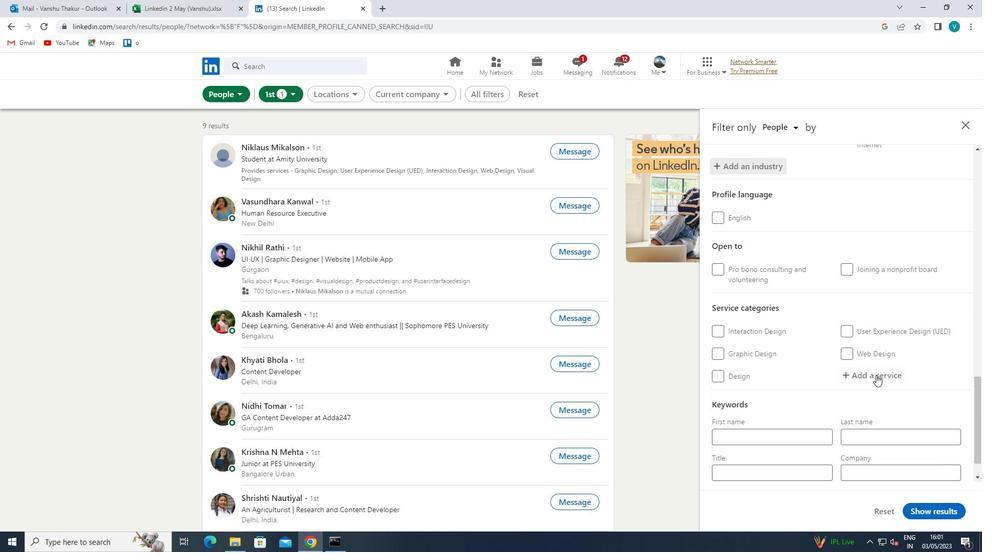 
Action: Mouse moved to (907, 353)
Screenshot: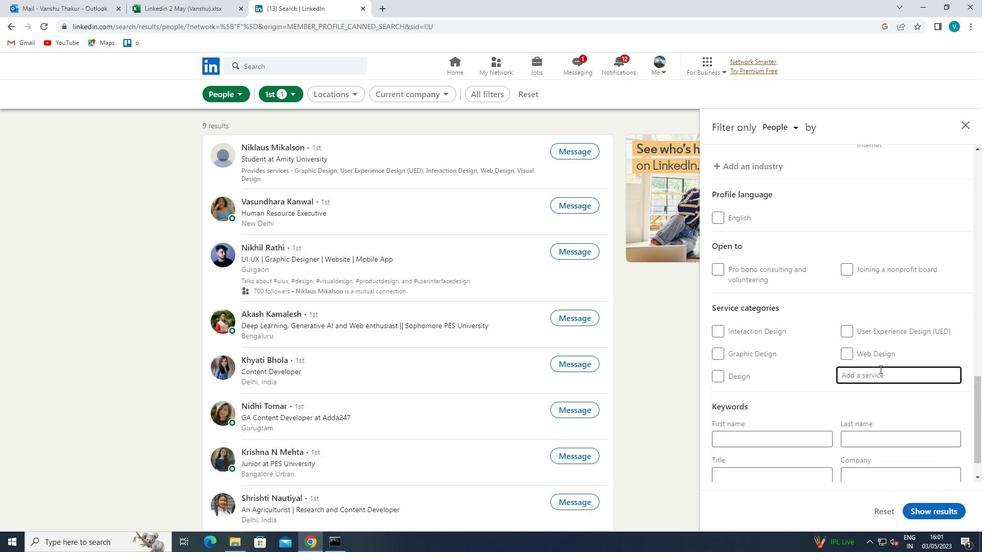 
Action: Key pressed <Key.shift>EMAIL
Screenshot: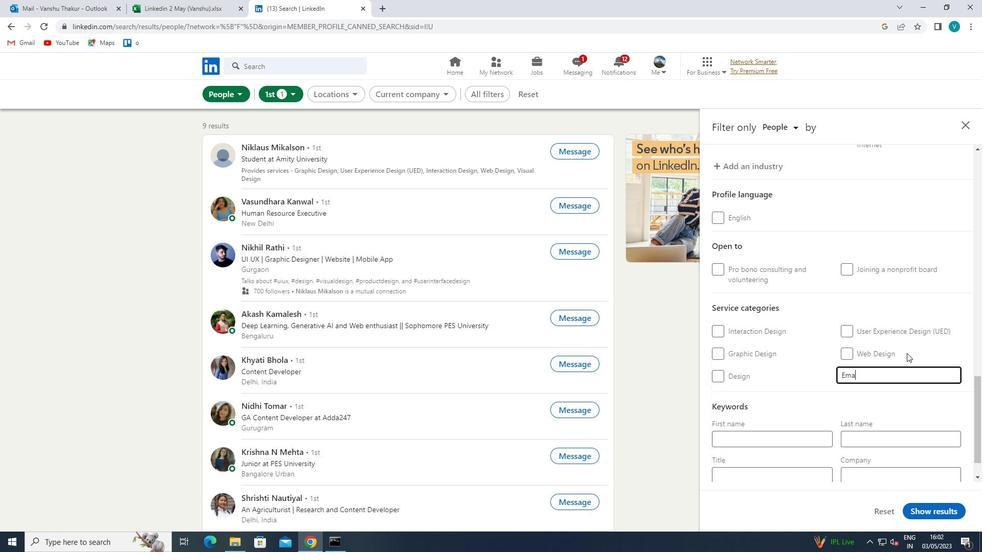 
Action: Mouse moved to (853, 384)
Screenshot: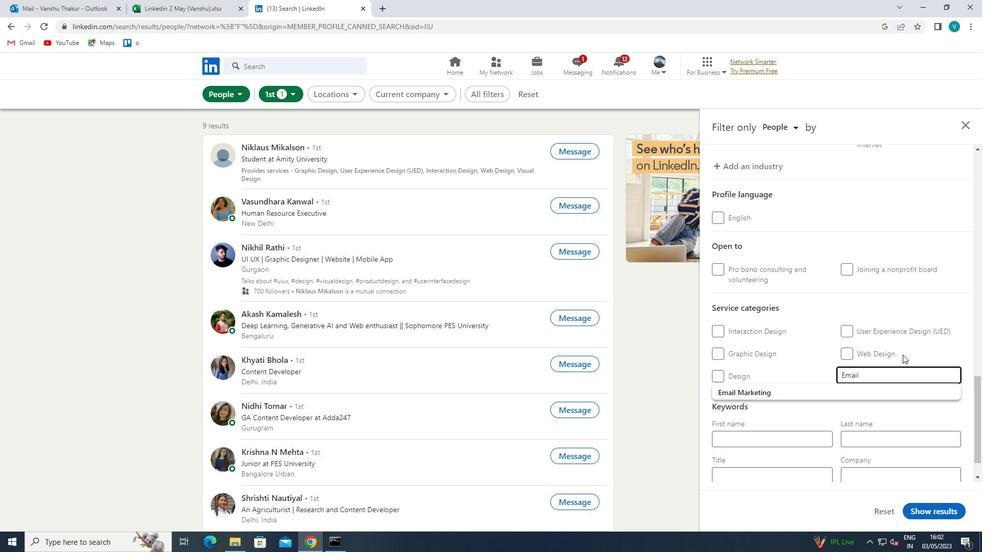 
Action: Key pressed <Key.space><Key.shift>M
Screenshot: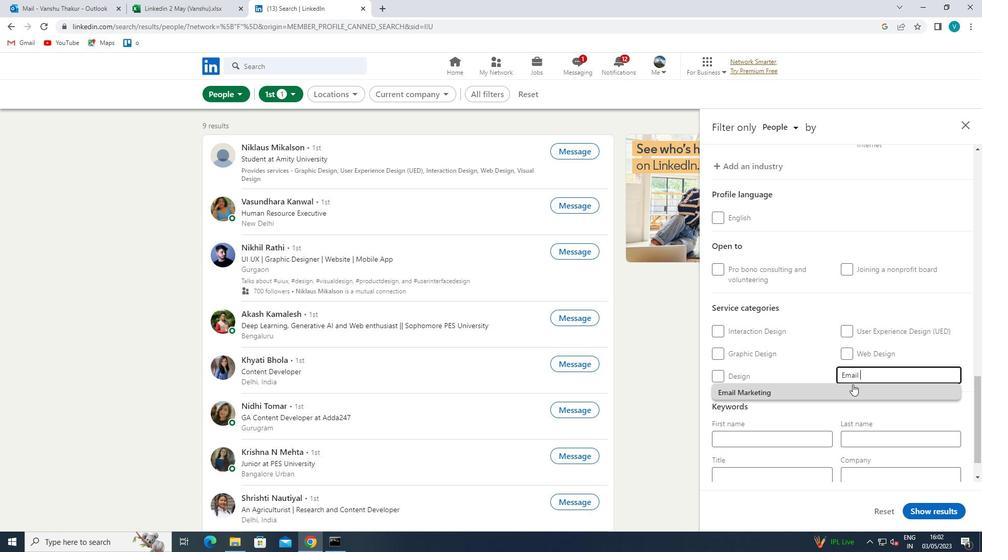 
Action: Mouse pressed left at (853, 384)
Screenshot: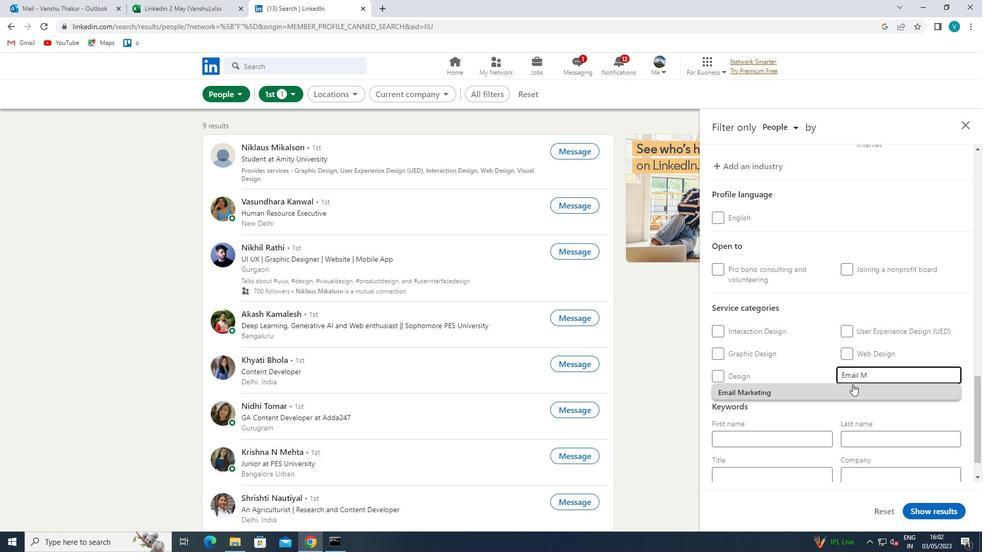 
Action: Mouse moved to (850, 386)
Screenshot: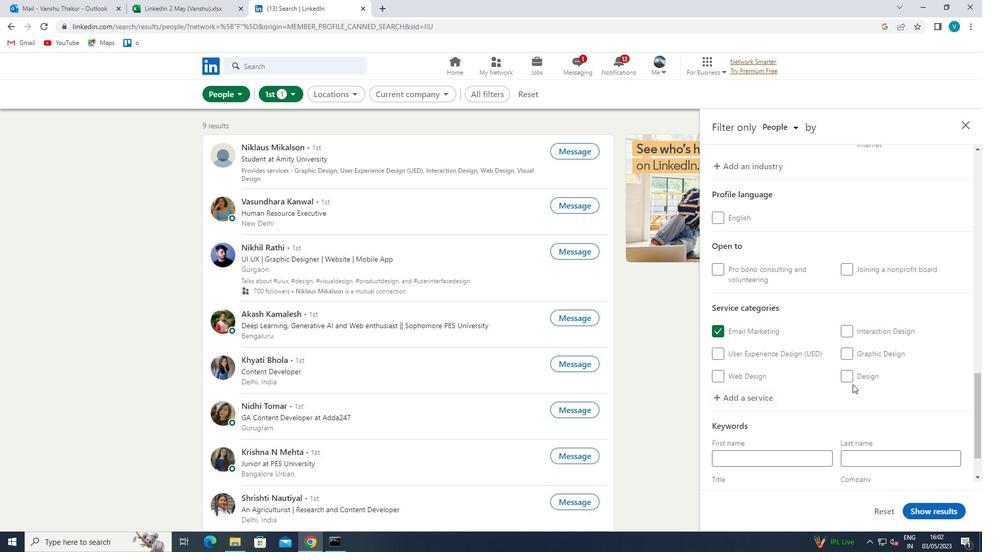 
Action: Mouse scrolled (850, 385) with delta (0, 0)
Screenshot: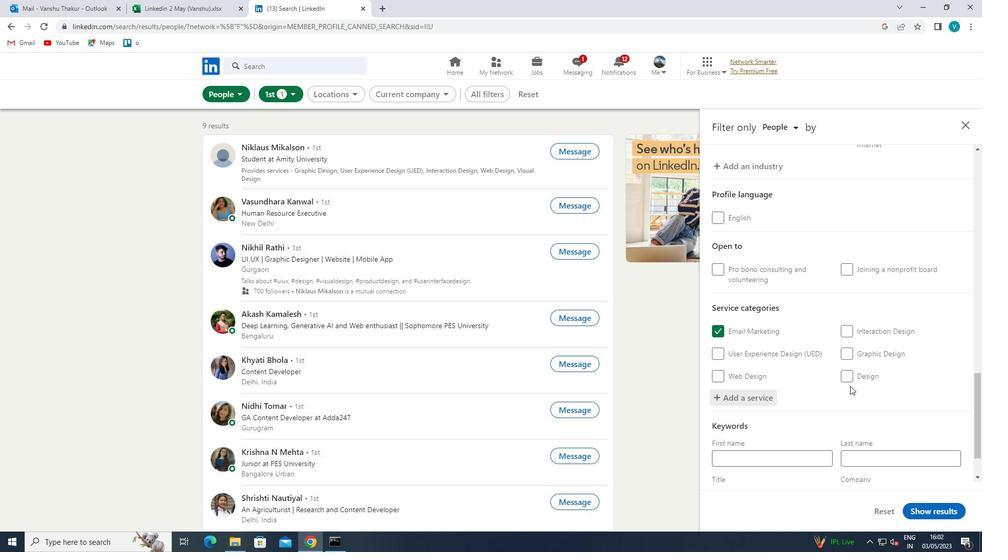 
Action: Mouse moved to (848, 387)
Screenshot: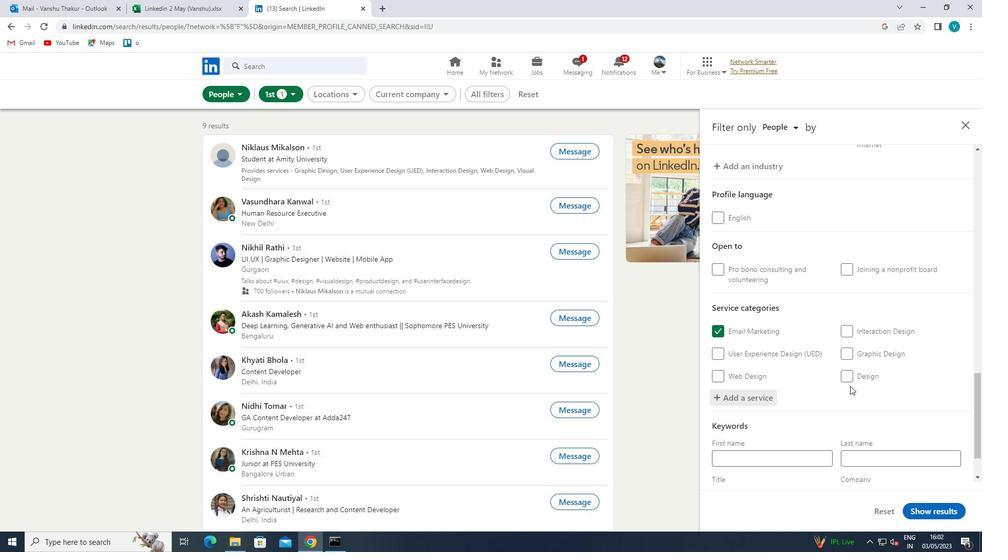 
Action: Mouse scrolled (848, 386) with delta (0, 0)
Screenshot: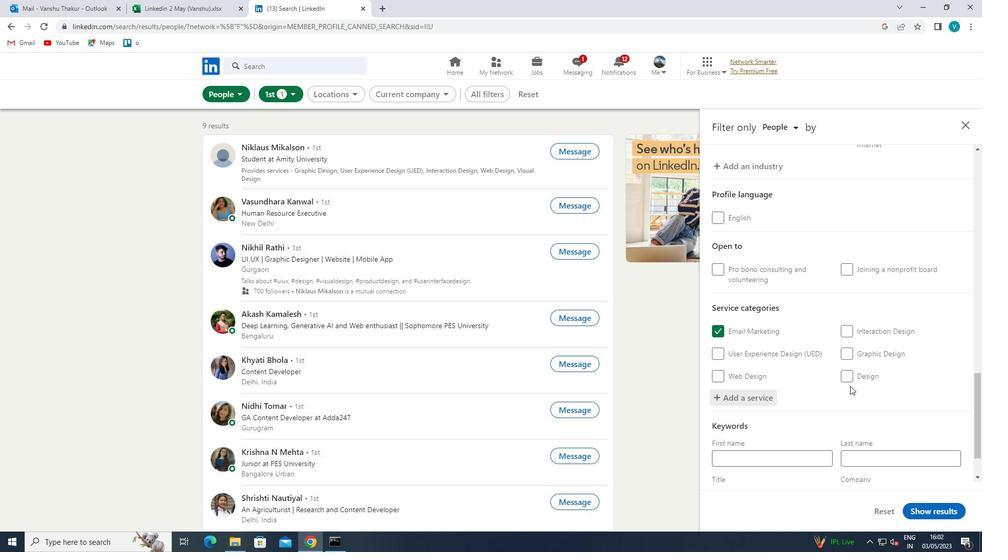 
Action: Mouse moved to (848, 387)
Screenshot: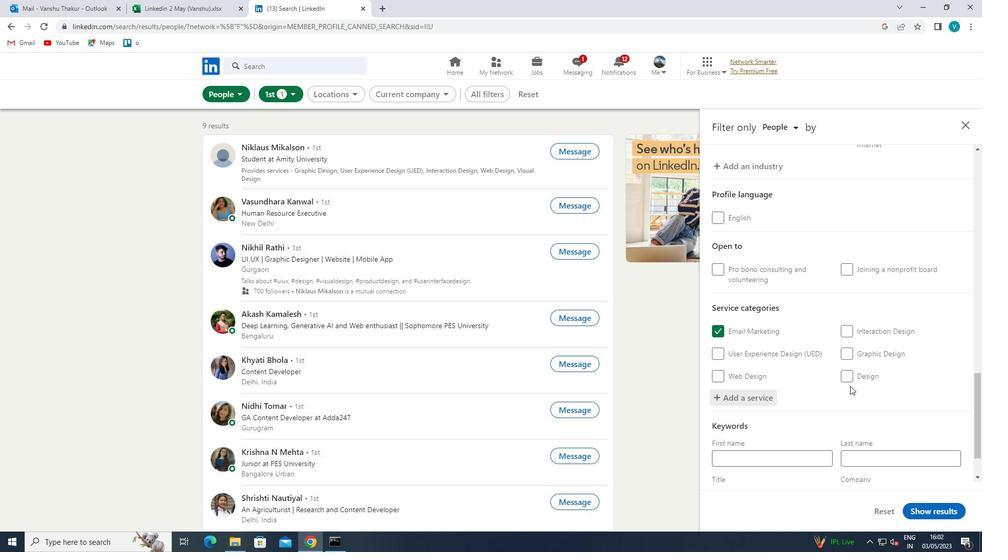 
Action: Mouse scrolled (848, 387) with delta (0, 0)
Screenshot: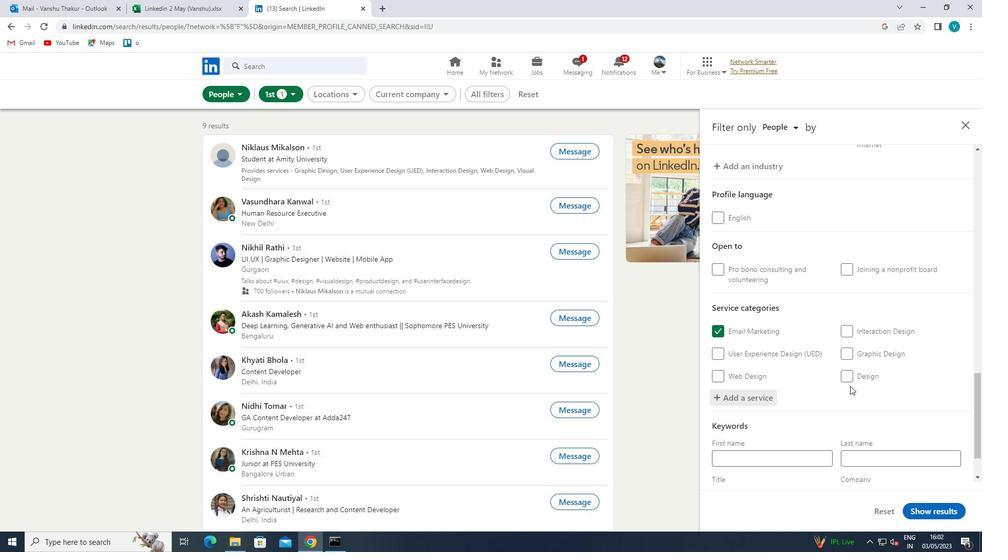 
Action: Mouse moved to (768, 436)
Screenshot: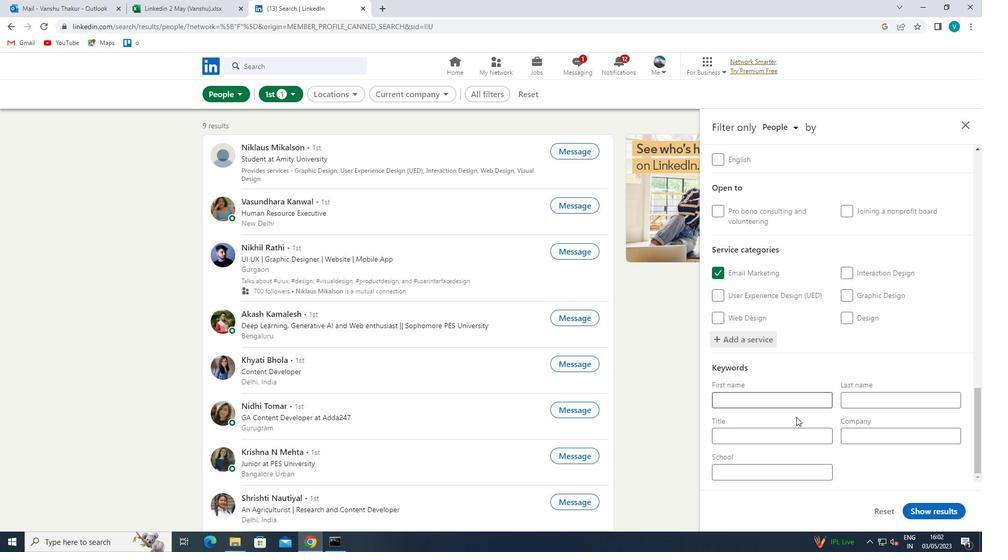 
Action: Mouse pressed left at (768, 436)
Screenshot: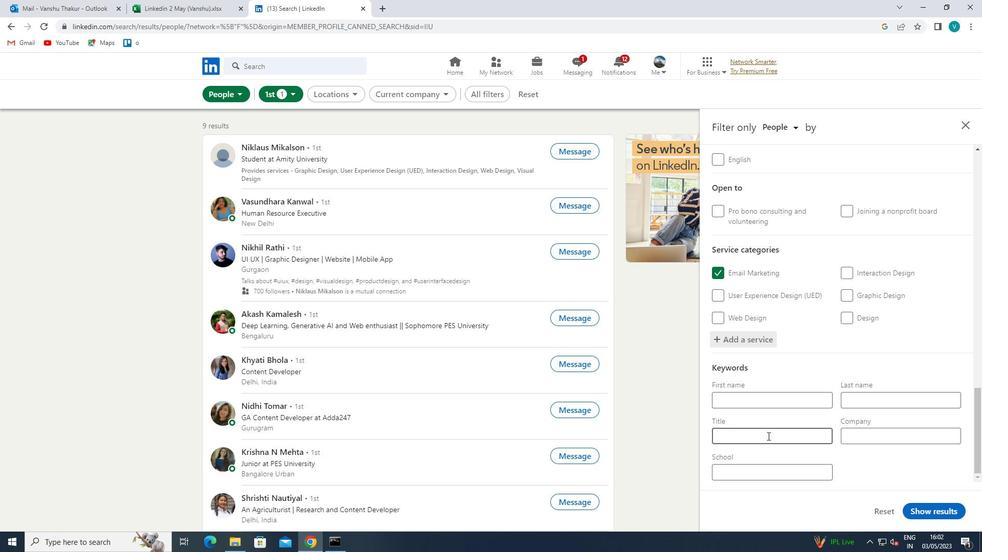 
Action: Mouse moved to (795, 420)
Screenshot: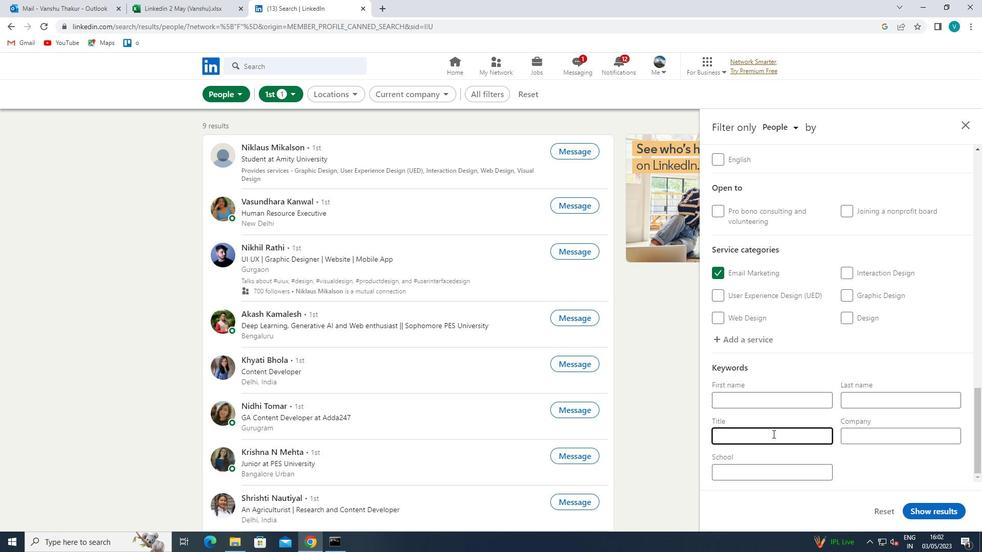 
Action: Key pressed <Key.shift>BOOKS<Key.backspace>KEEPER
Screenshot: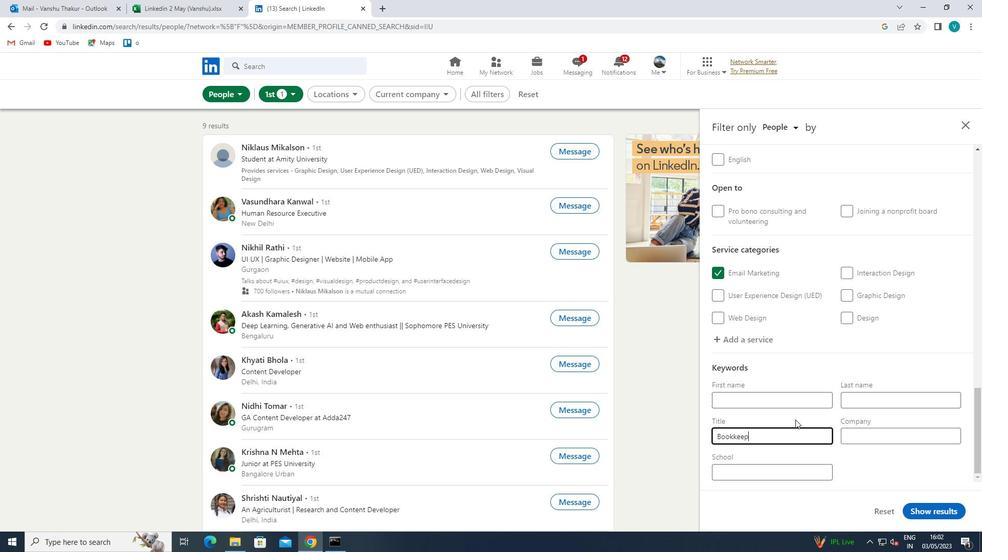 
Action: Mouse moved to (921, 505)
Screenshot: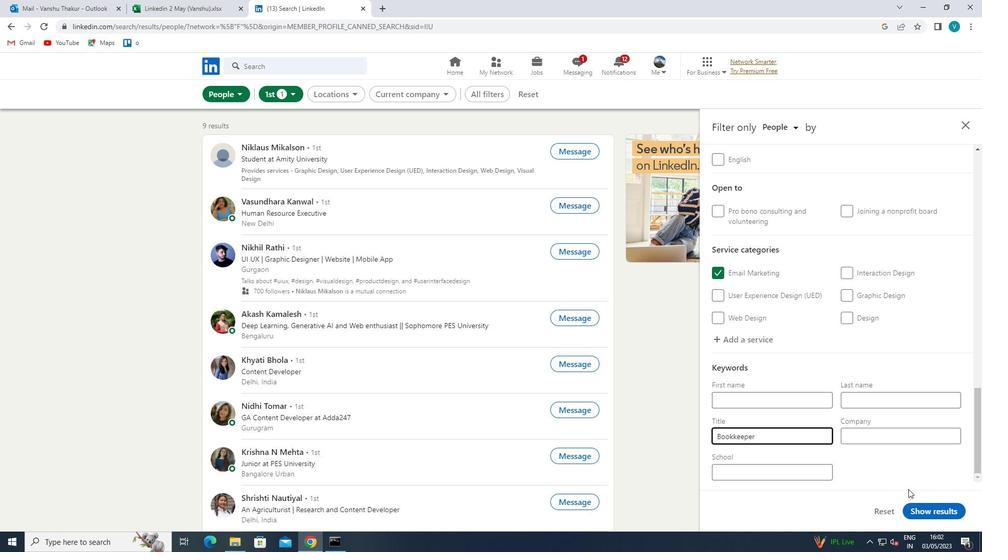 
Action: Mouse pressed left at (921, 505)
Screenshot: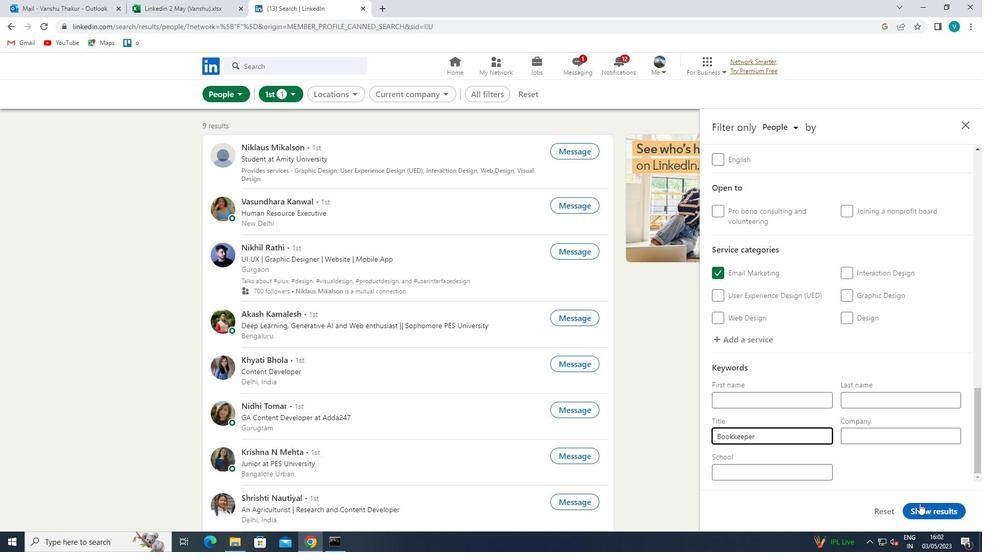 
